 Task: Create a due date automation trigger when advanced on, the moment a card is due add fields without custom field "Resume" set to a date more than 1 working days ago.
Action: Mouse moved to (997, 291)
Screenshot: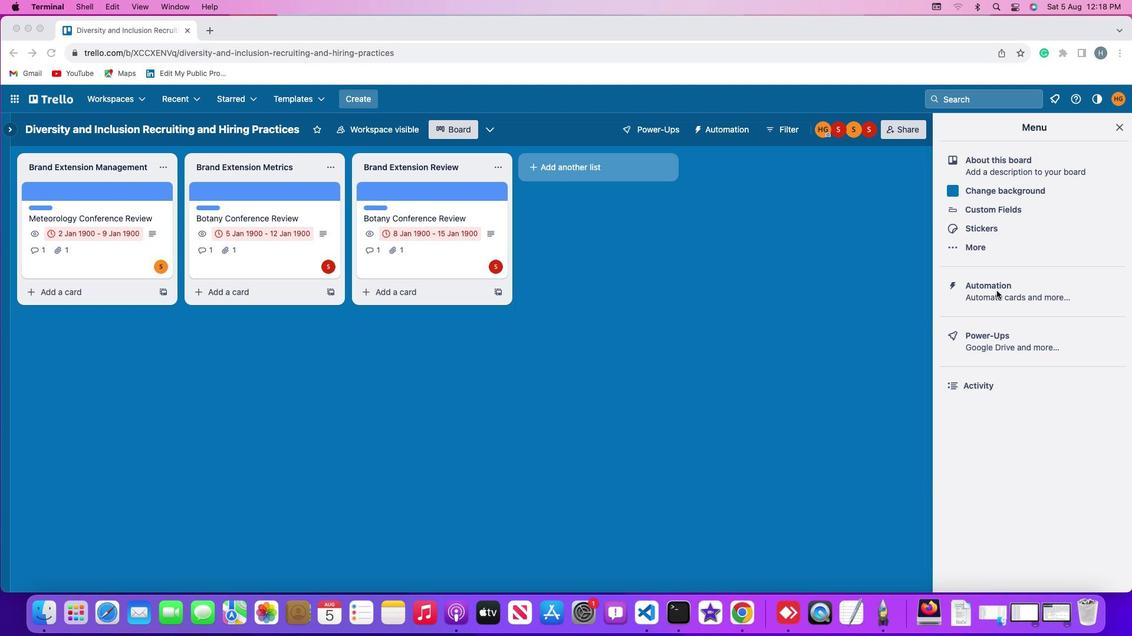 
Action: Mouse pressed left at (997, 291)
Screenshot: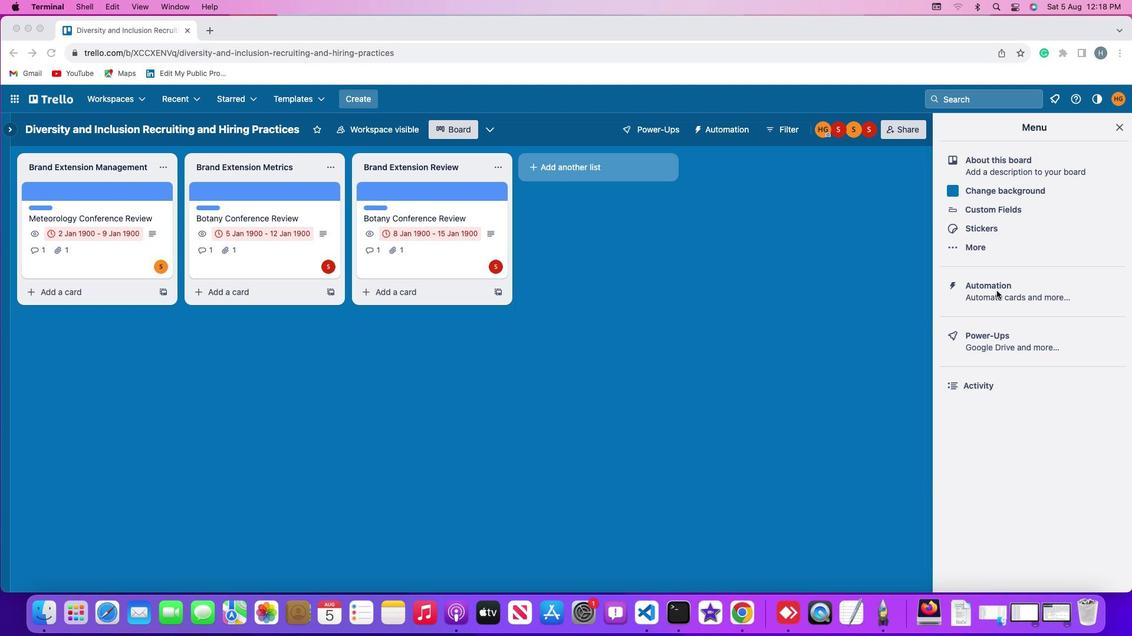 
Action: Mouse pressed left at (997, 291)
Screenshot: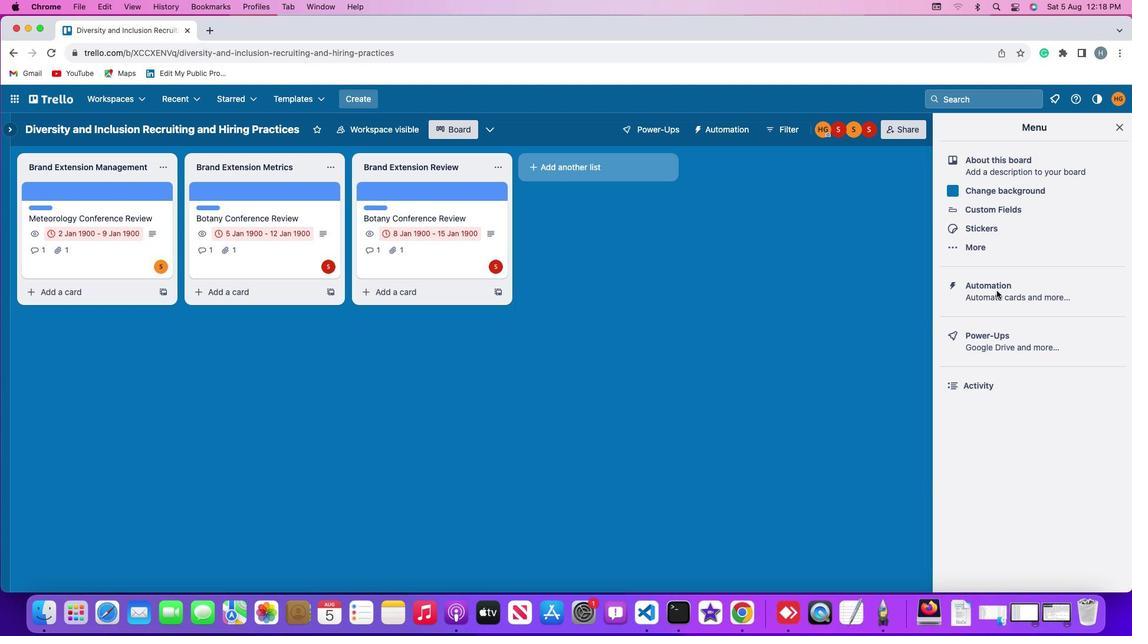 
Action: Mouse moved to (101, 280)
Screenshot: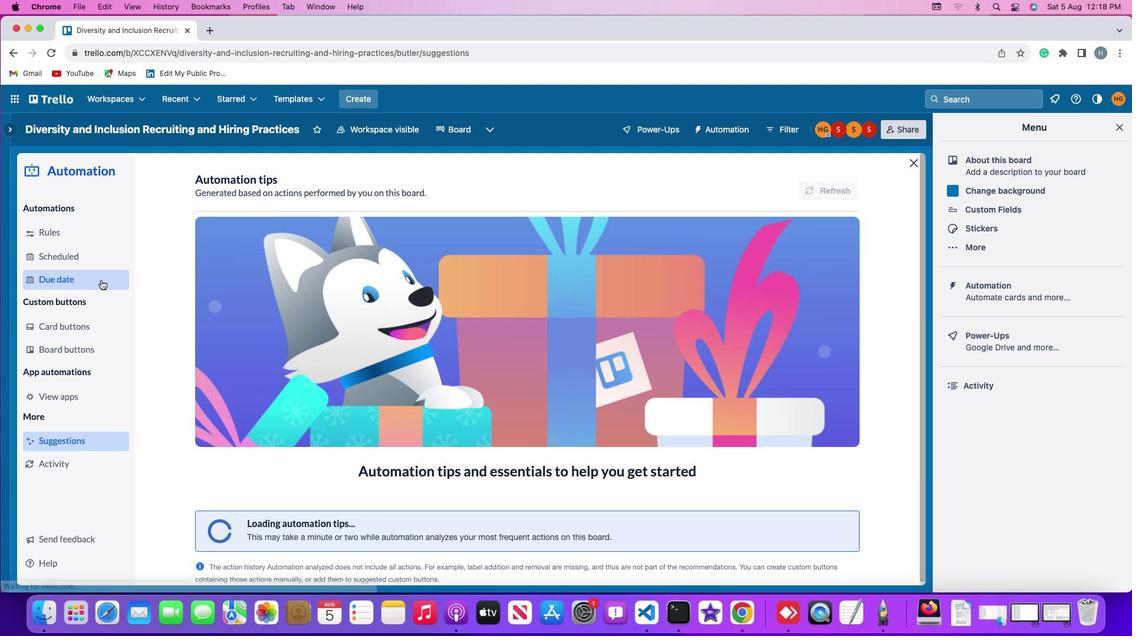 
Action: Mouse pressed left at (101, 280)
Screenshot: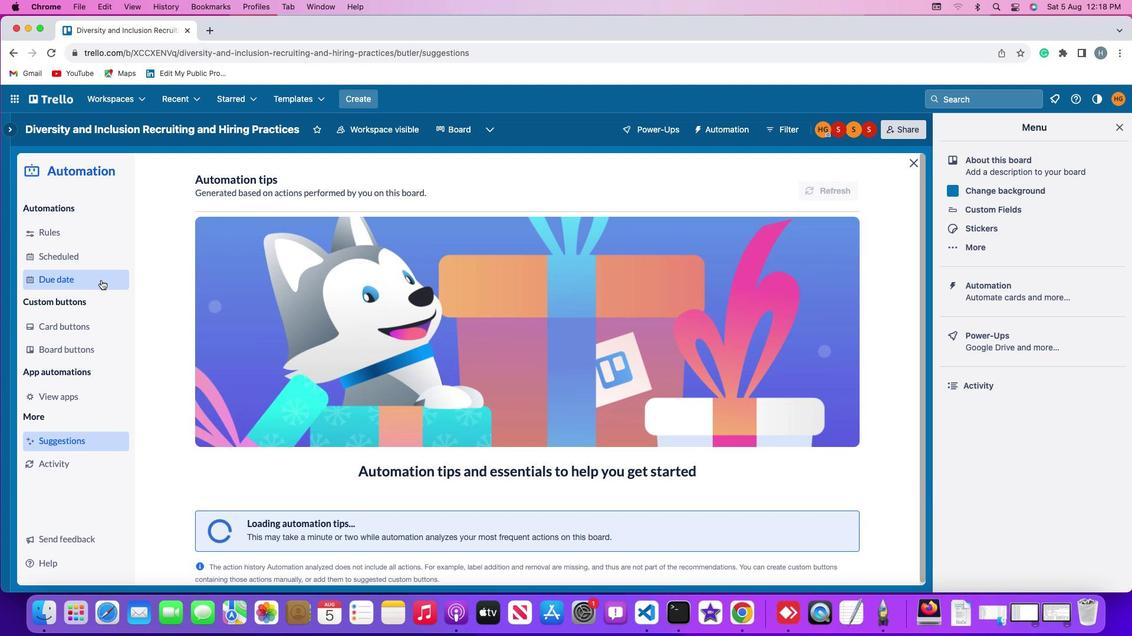 
Action: Mouse moved to (776, 183)
Screenshot: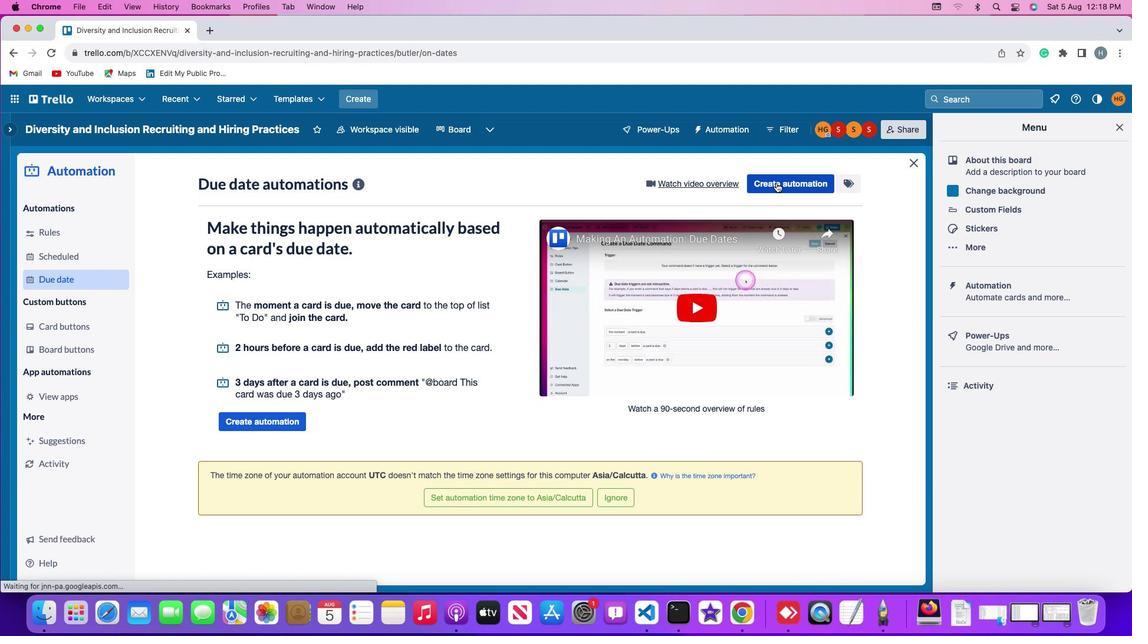 
Action: Mouse pressed left at (776, 183)
Screenshot: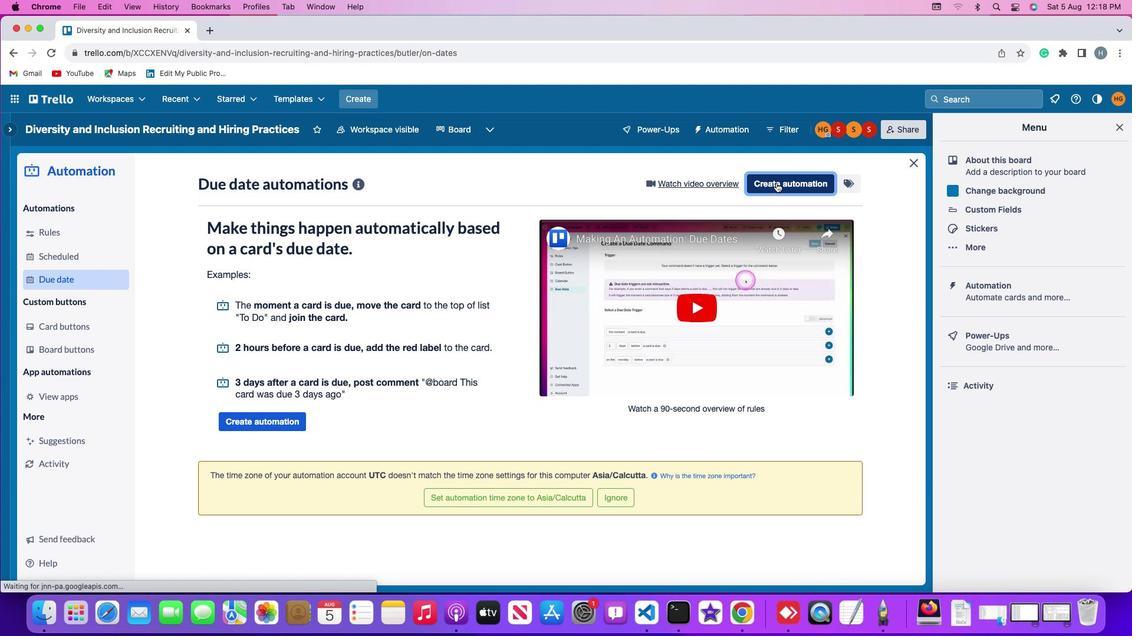 
Action: Mouse moved to (564, 294)
Screenshot: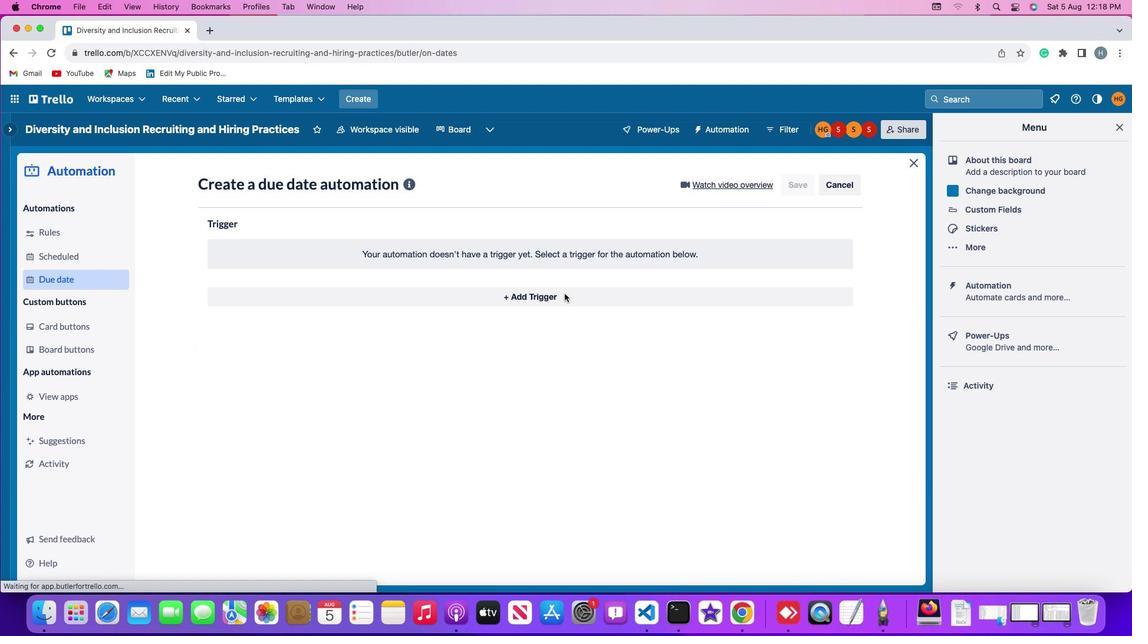 
Action: Mouse pressed left at (564, 294)
Screenshot: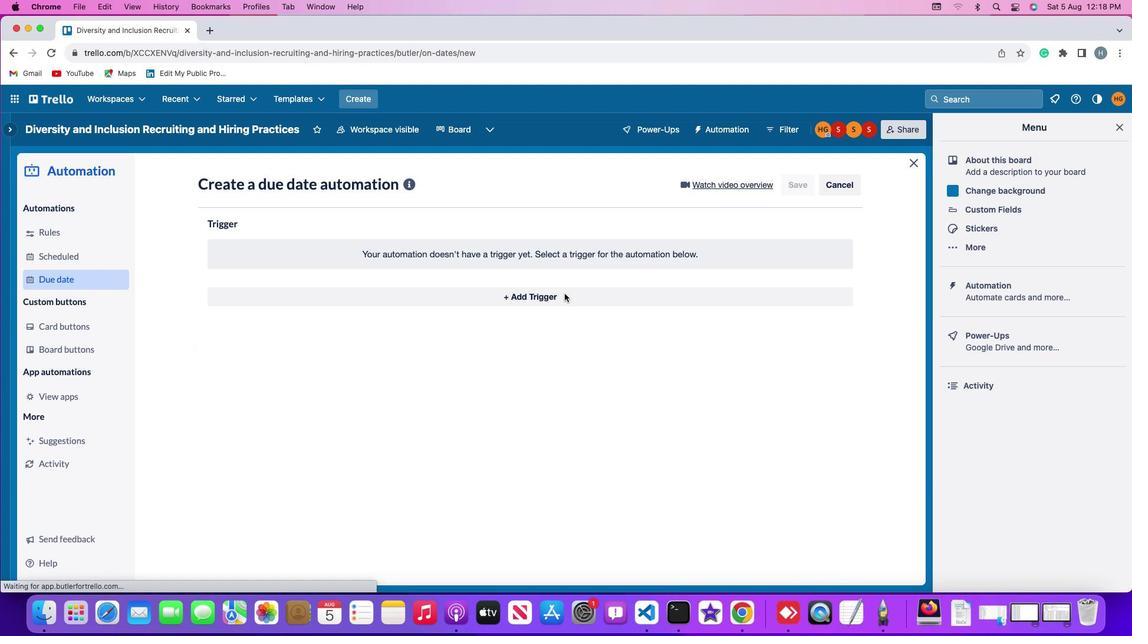 
Action: Mouse moved to (234, 443)
Screenshot: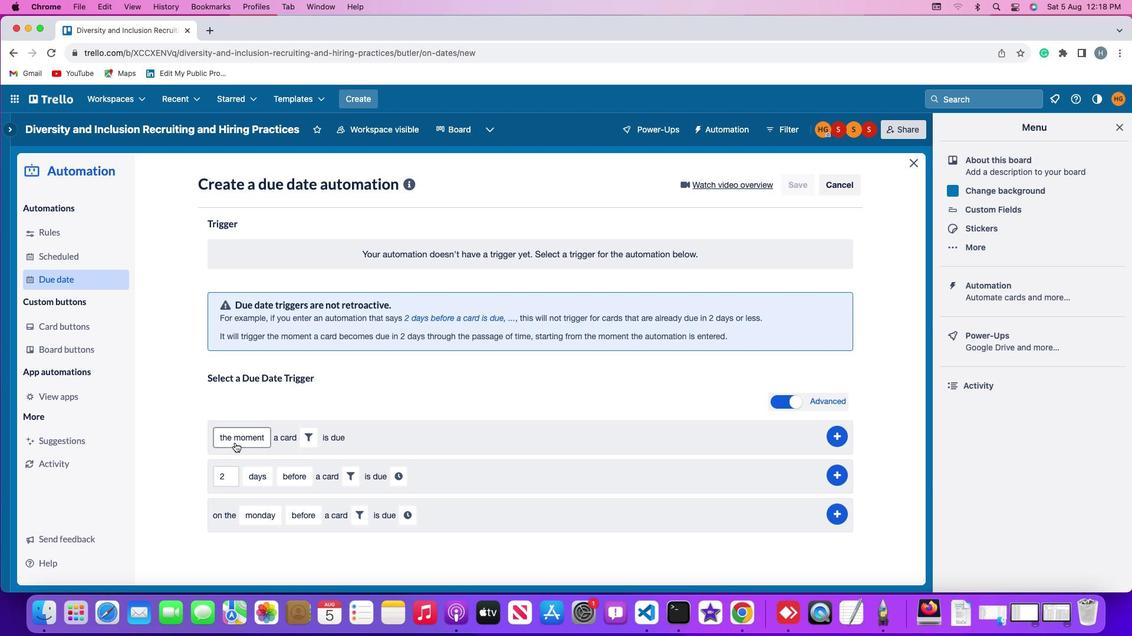 
Action: Mouse pressed left at (234, 443)
Screenshot: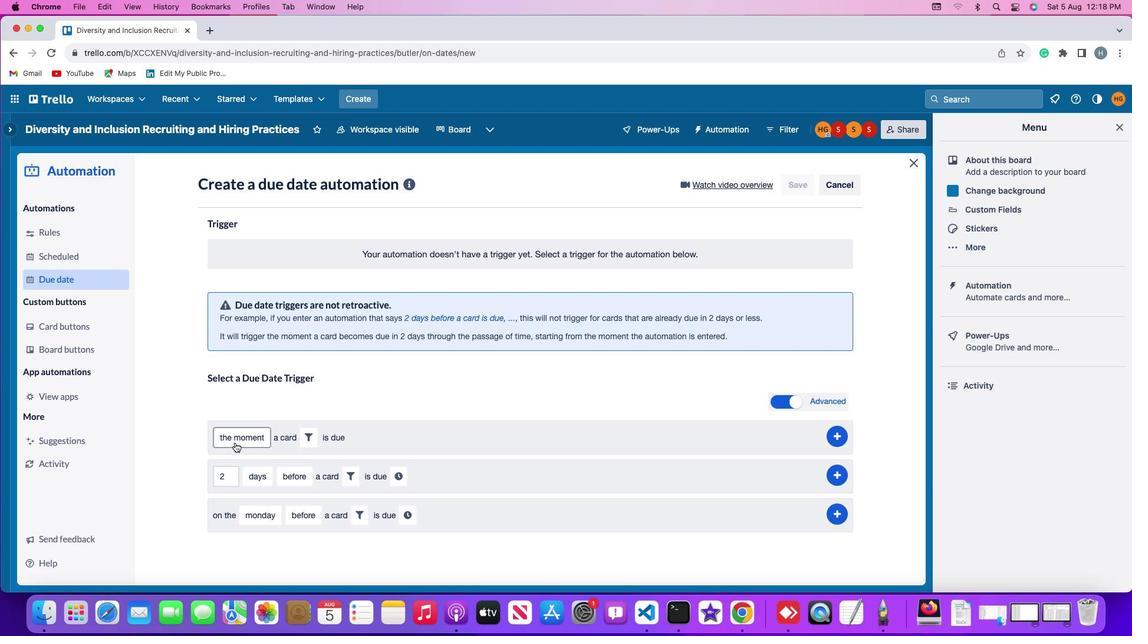 
Action: Mouse moved to (246, 462)
Screenshot: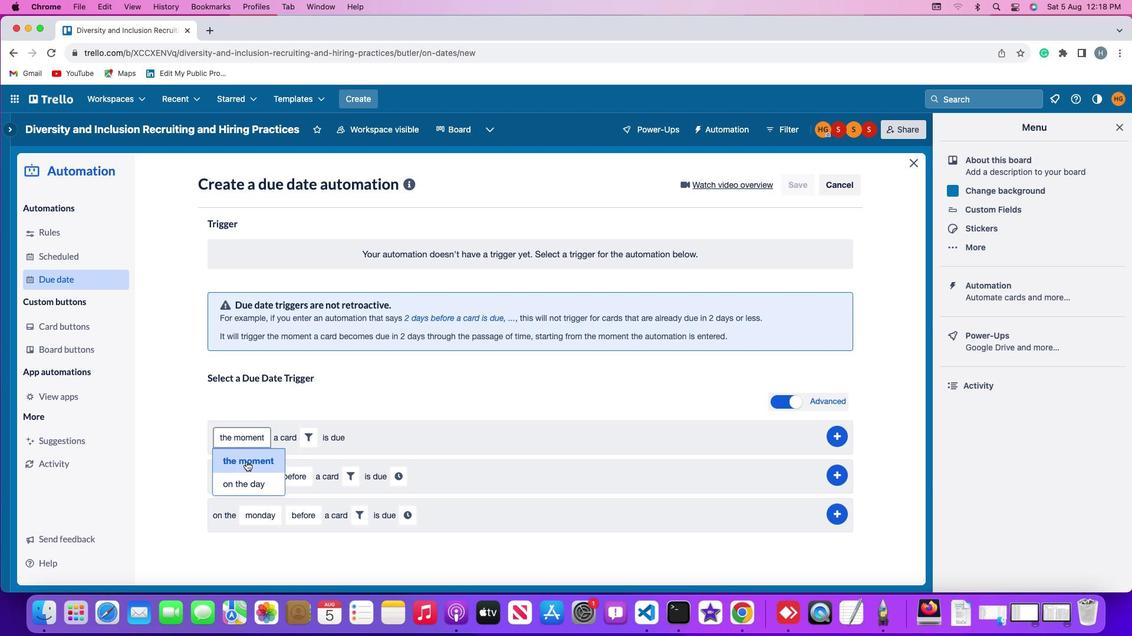 
Action: Mouse pressed left at (246, 462)
Screenshot: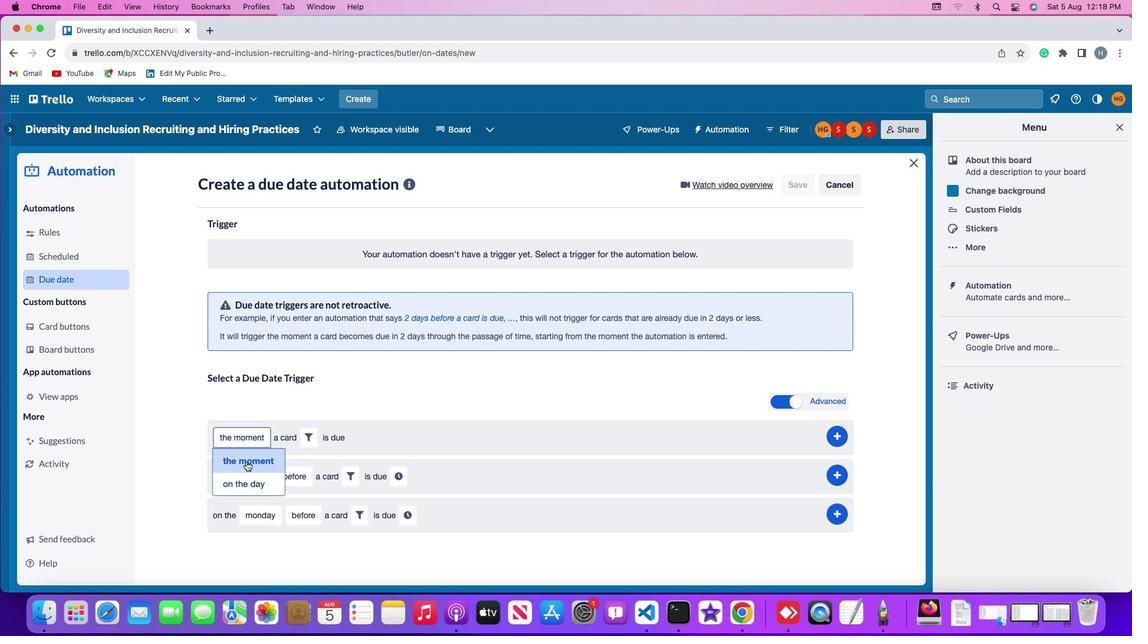 
Action: Mouse moved to (310, 441)
Screenshot: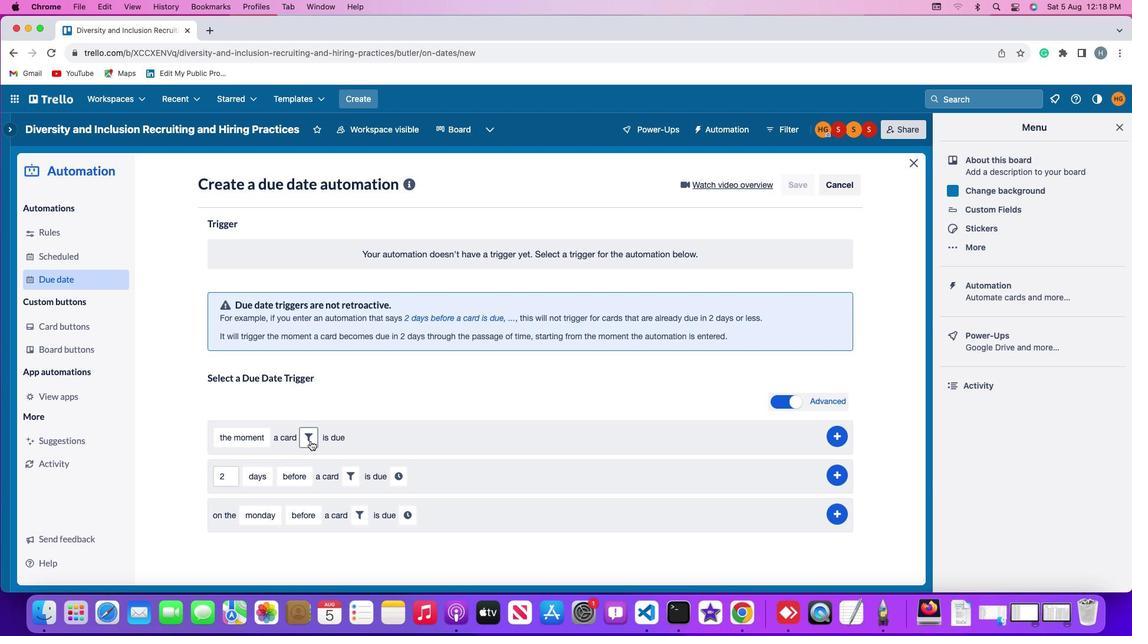 
Action: Mouse pressed left at (310, 441)
Screenshot: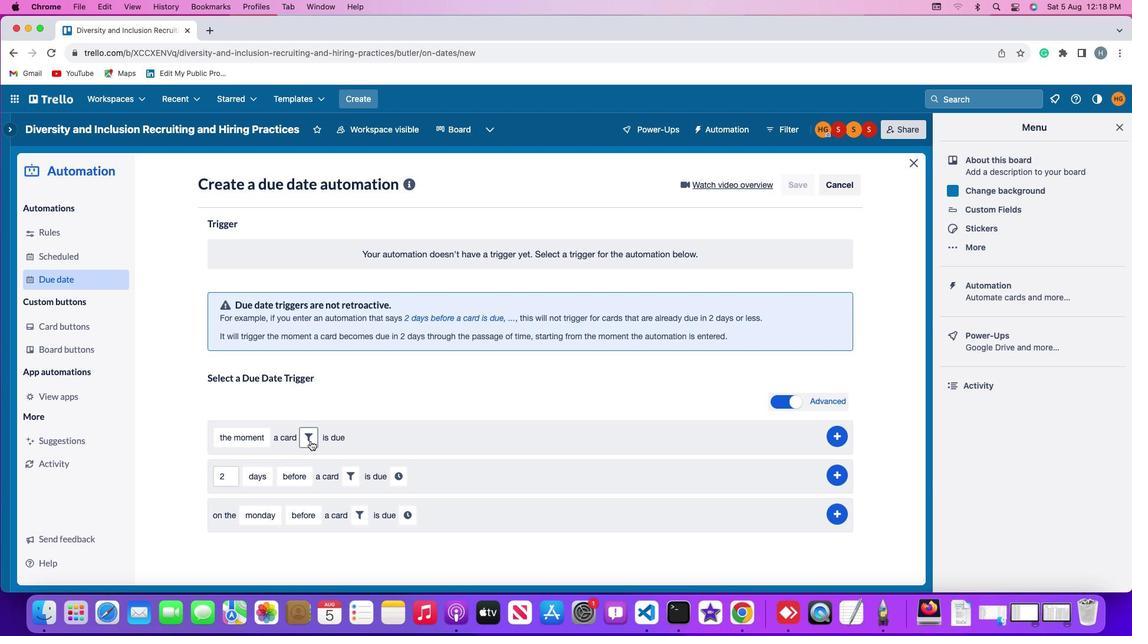 
Action: Mouse moved to (494, 473)
Screenshot: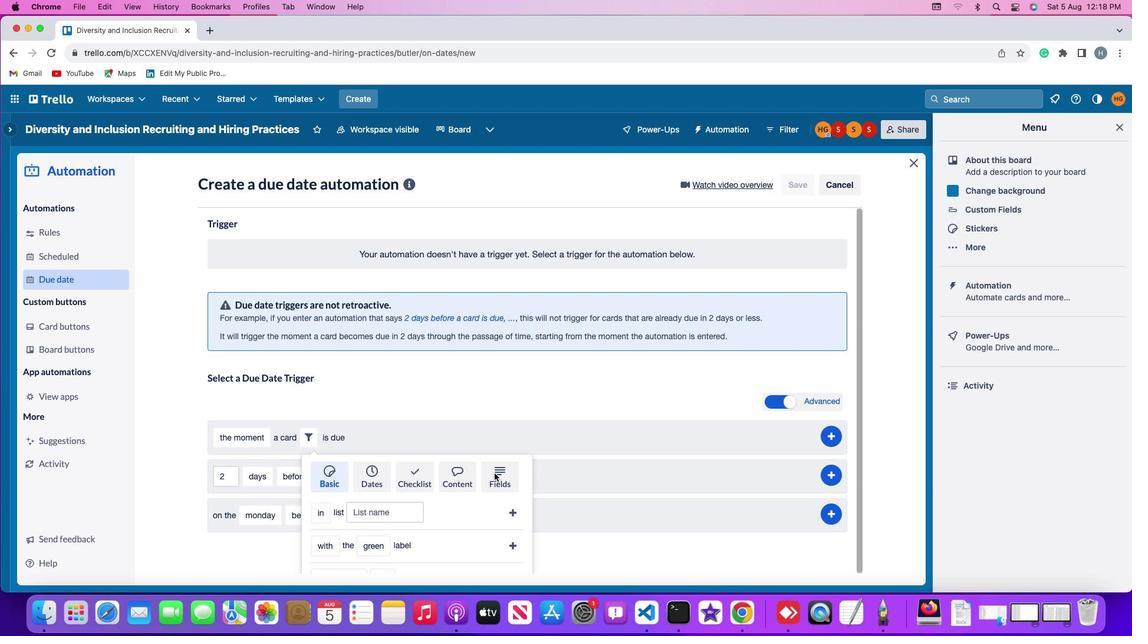 
Action: Mouse pressed left at (494, 473)
Screenshot: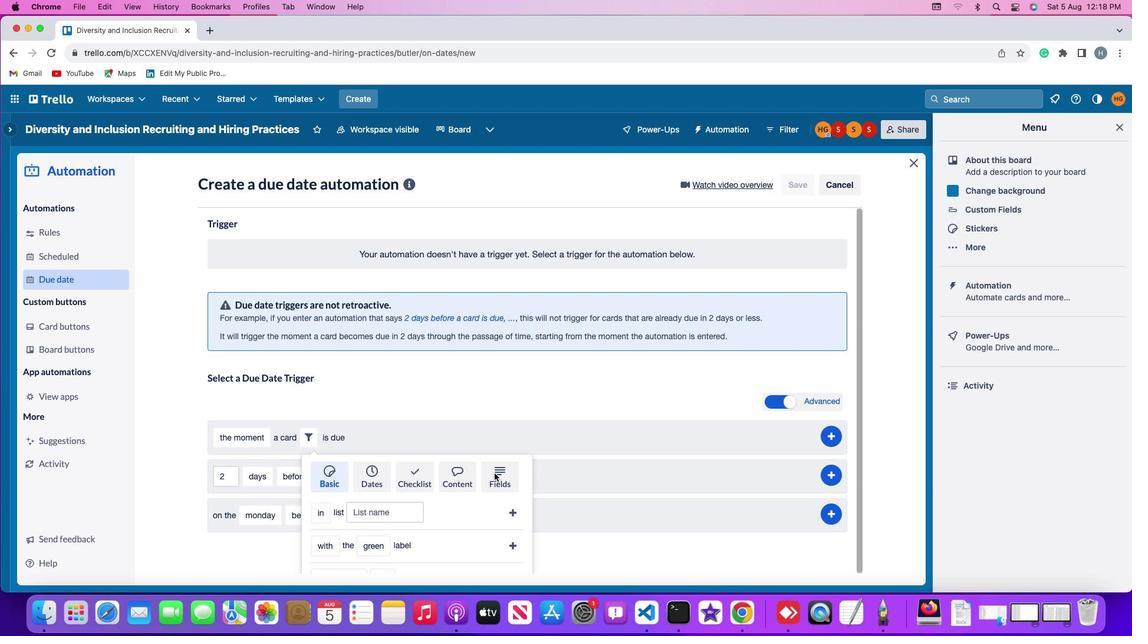 
Action: Mouse moved to (485, 481)
Screenshot: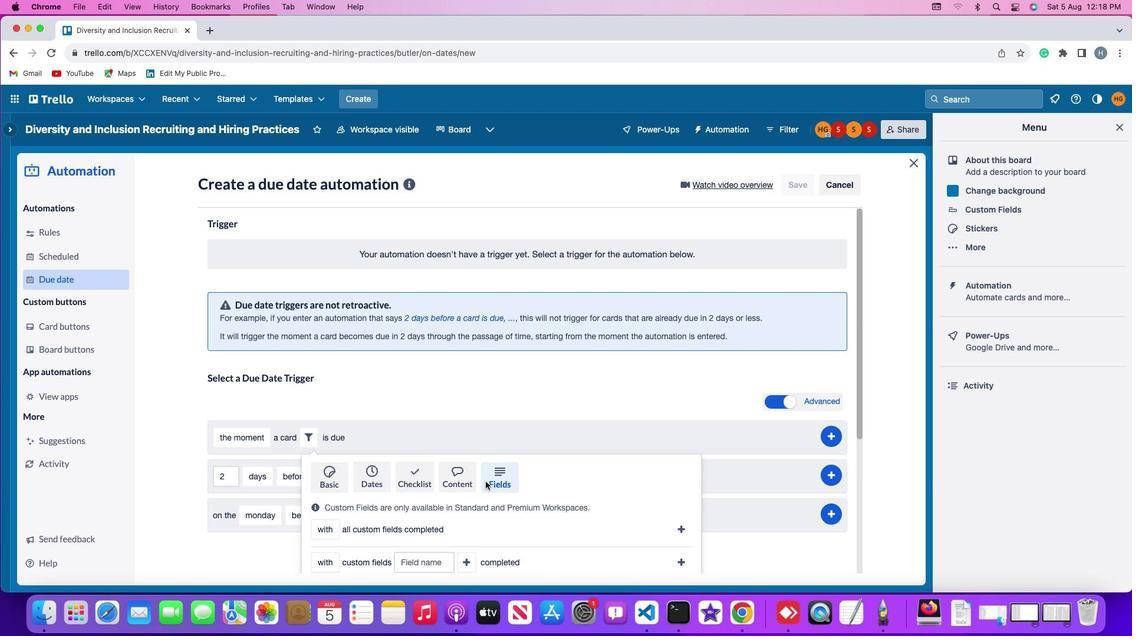 
Action: Mouse scrolled (485, 481) with delta (0, 0)
Screenshot: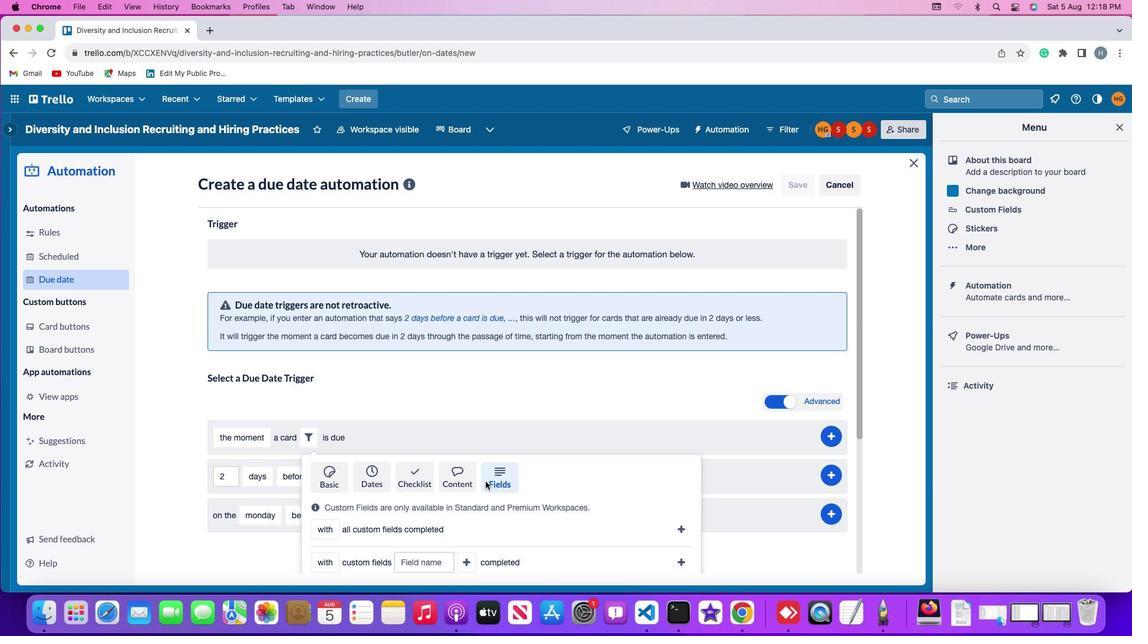 
Action: Mouse scrolled (485, 481) with delta (0, 0)
Screenshot: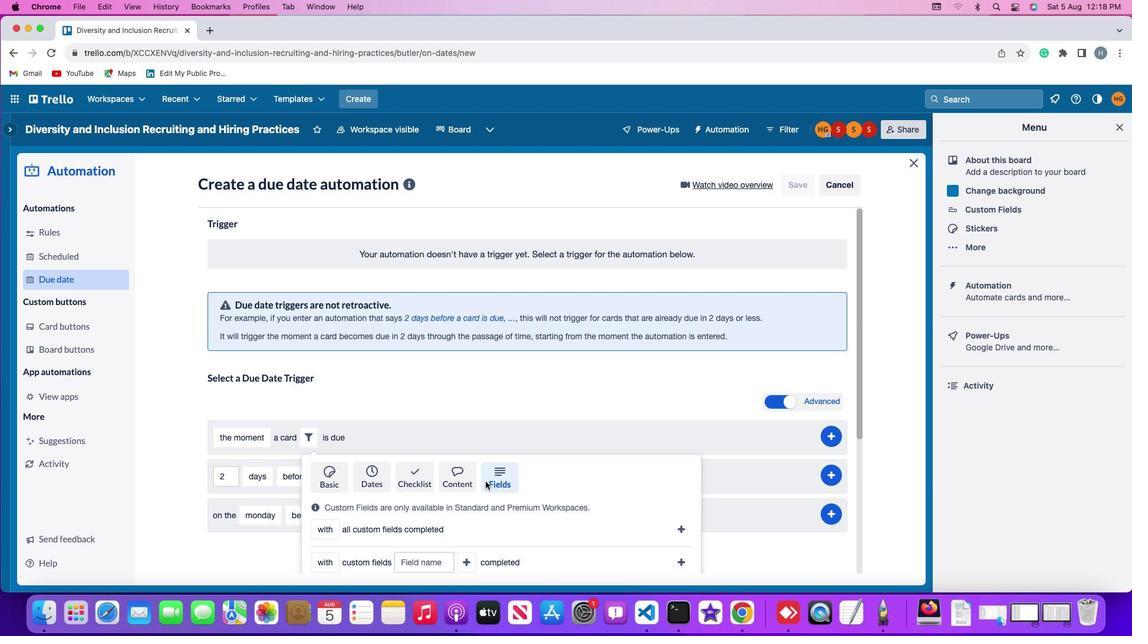 
Action: Mouse scrolled (485, 481) with delta (0, -1)
Screenshot: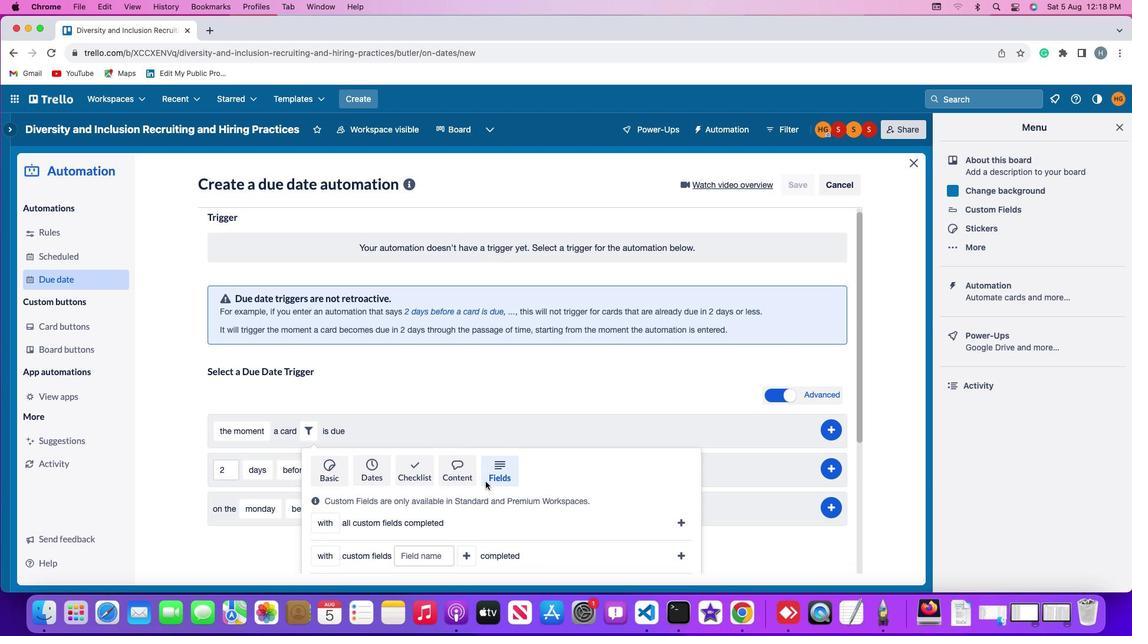
Action: Mouse scrolled (485, 481) with delta (0, -2)
Screenshot: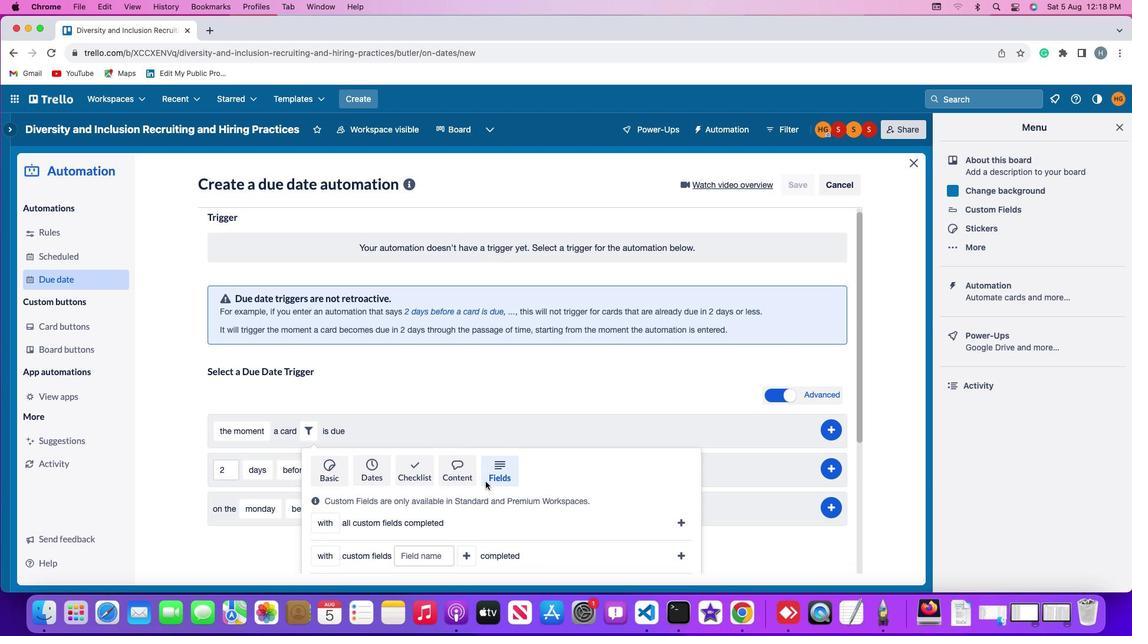 
Action: Mouse scrolled (485, 481) with delta (0, -3)
Screenshot: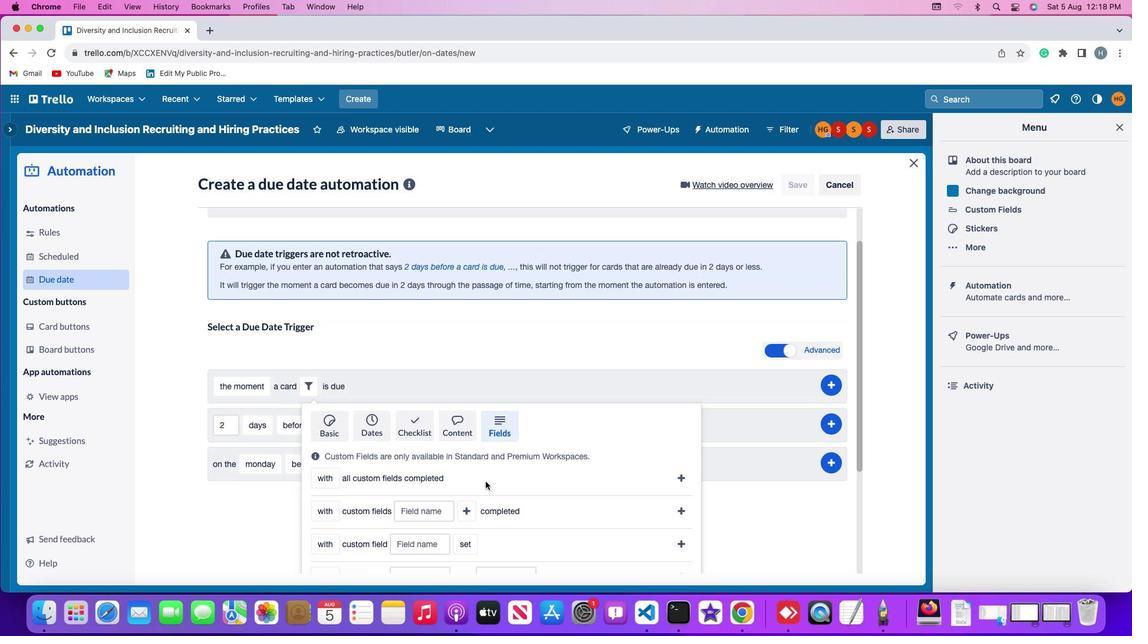 
Action: Mouse scrolled (485, 481) with delta (0, -3)
Screenshot: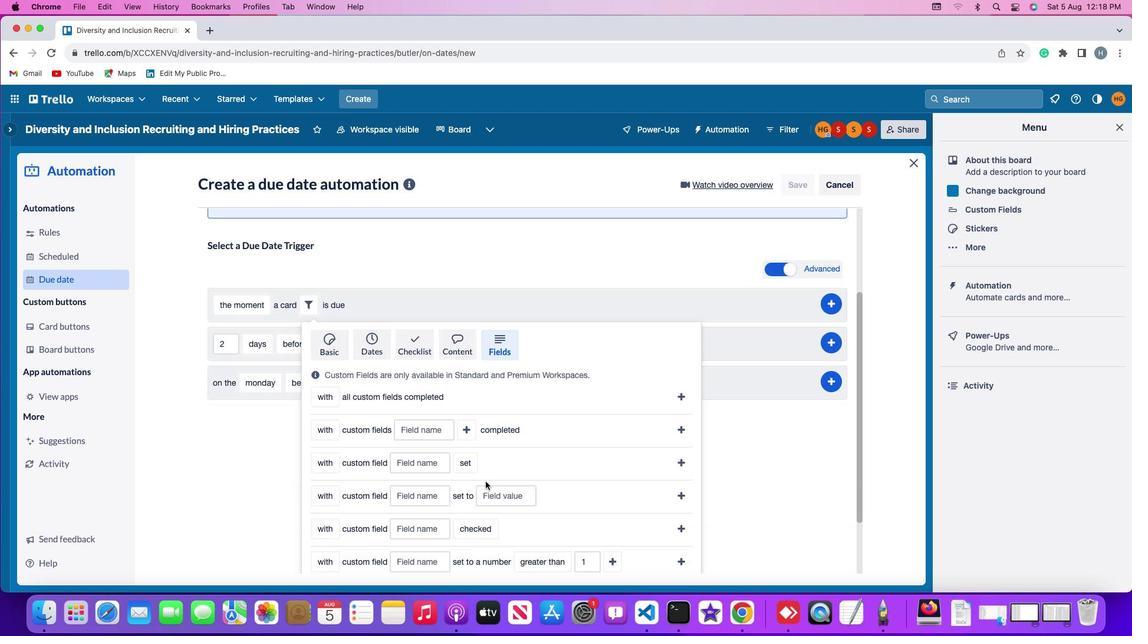 
Action: Mouse scrolled (485, 481) with delta (0, 0)
Screenshot: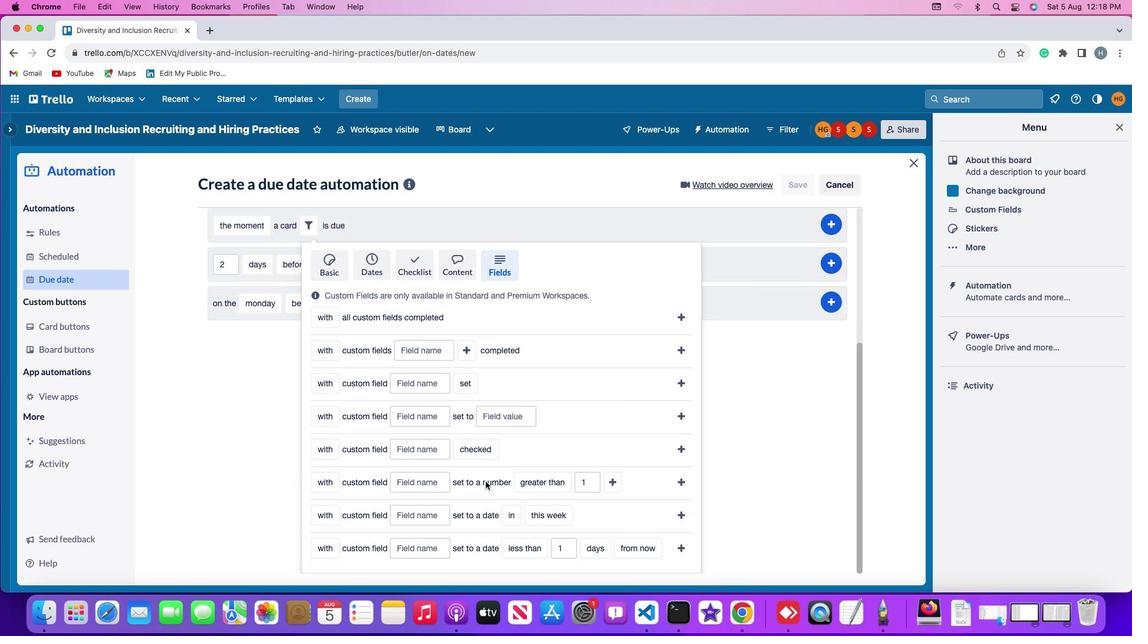 
Action: Mouse scrolled (485, 481) with delta (0, 0)
Screenshot: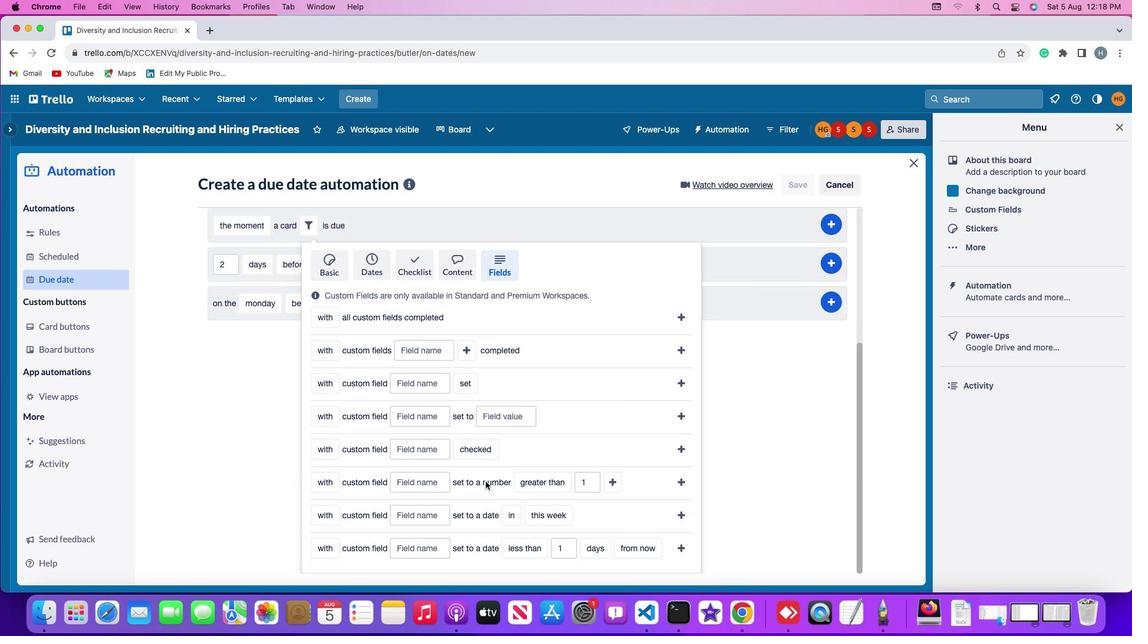 
Action: Mouse scrolled (485, 481) with delta (0, -1)
Screenshot: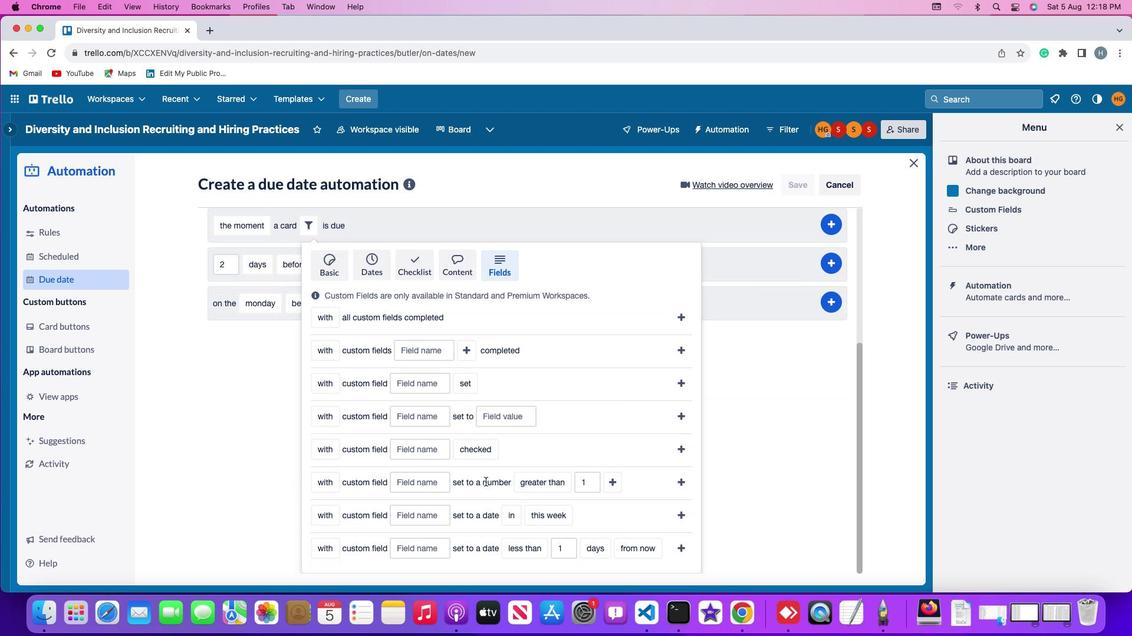 
Action: Mouse scrolled (485, 481) with delta (0, -2)
Screenshot: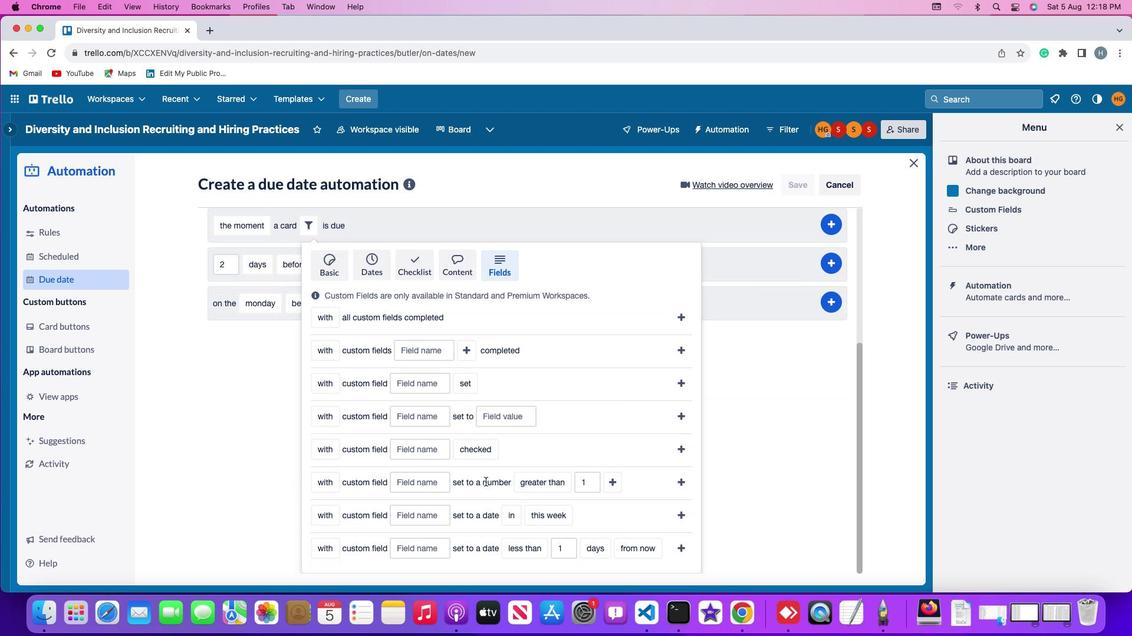 
Action: Mouse moved to (325, 544)
Screenshot: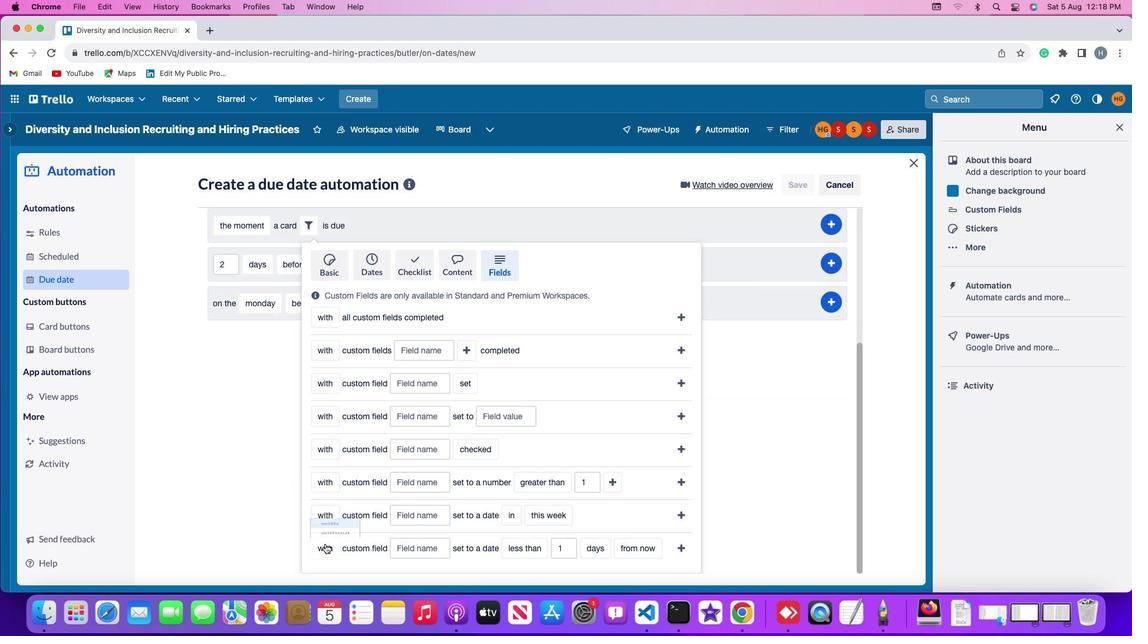 
Action: Mouse pressed left at (325, 544)
Screenshot: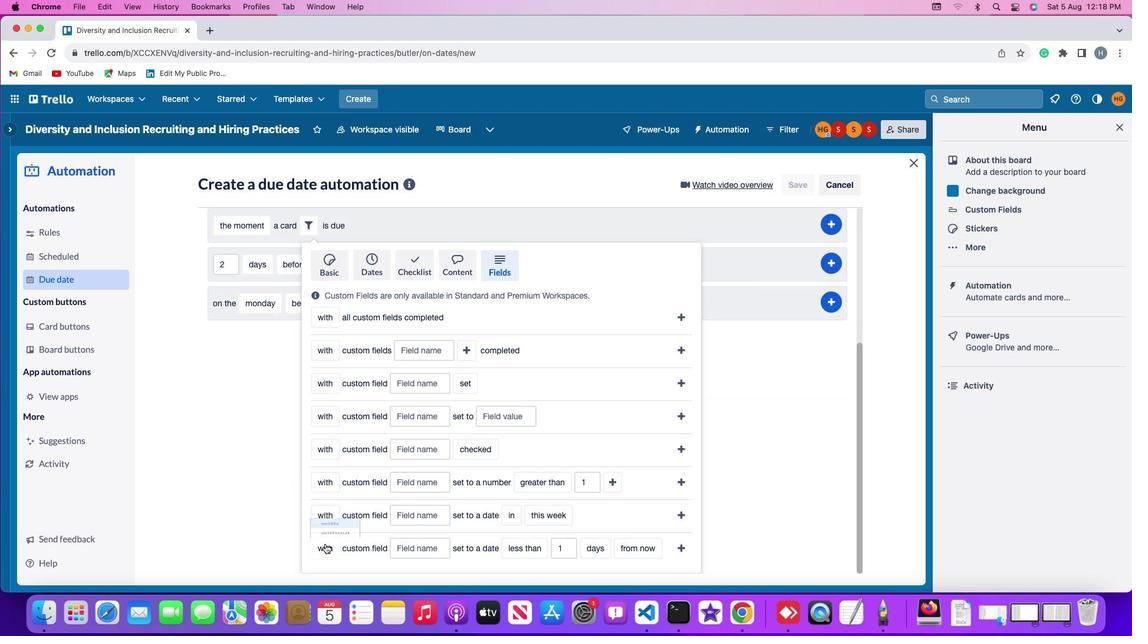 
Action: Mouse moved to (340, 517)
Screenshot: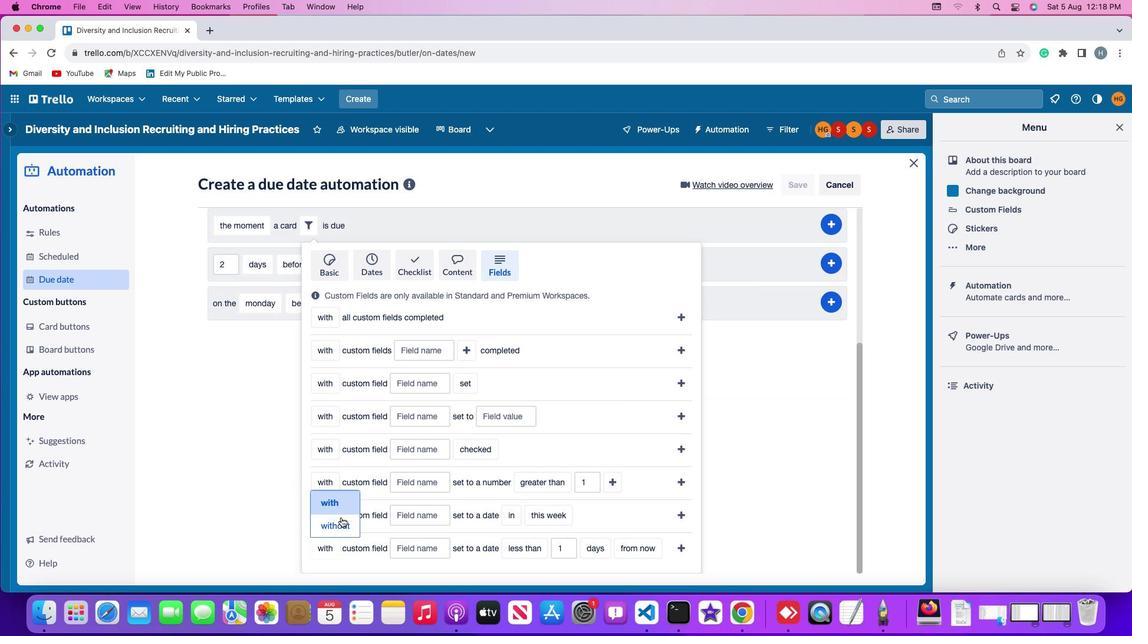 
Action: Mouse pressed left at (340, 517)
Screenshot: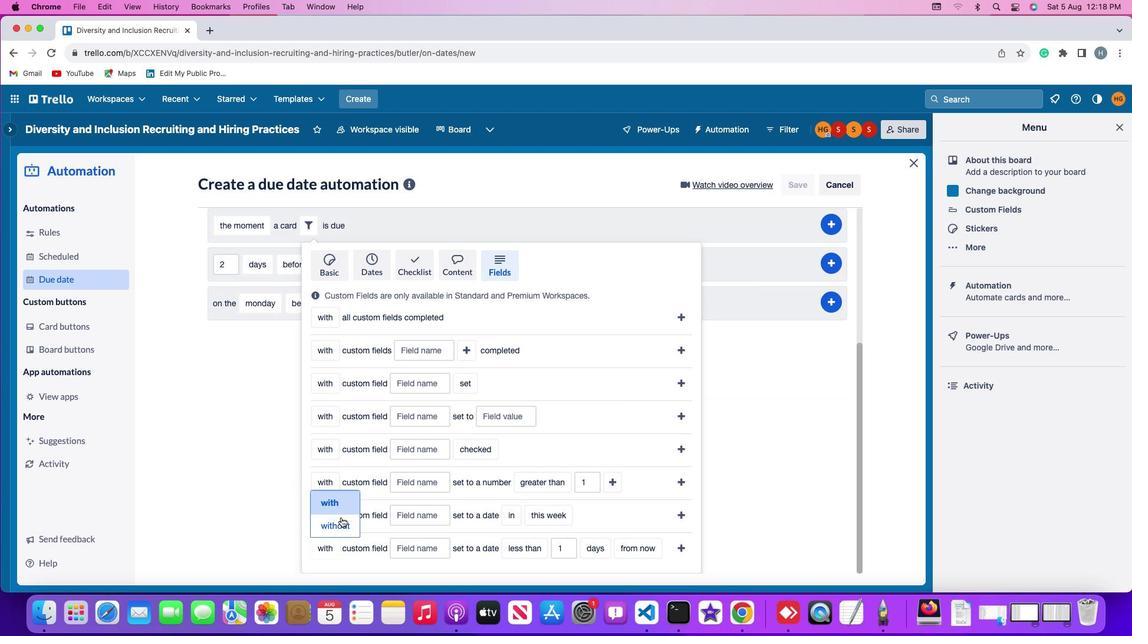 
Action: Mouse moved to (422, 547)
Screenshot: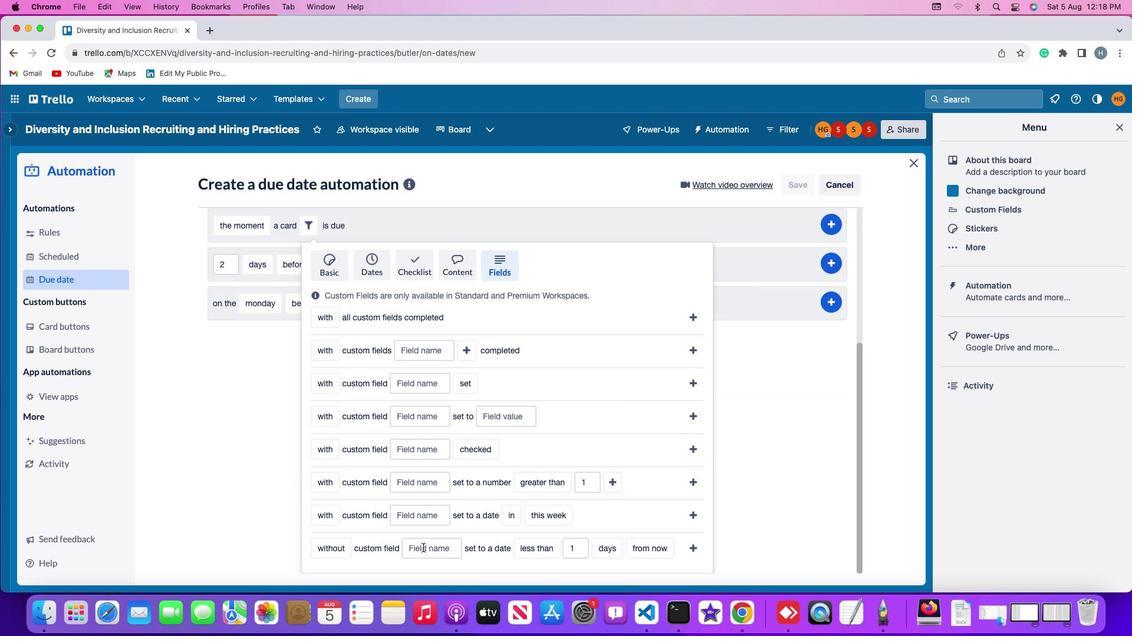 
Action: Mouse pressed left at (422, 547)
Screenshot: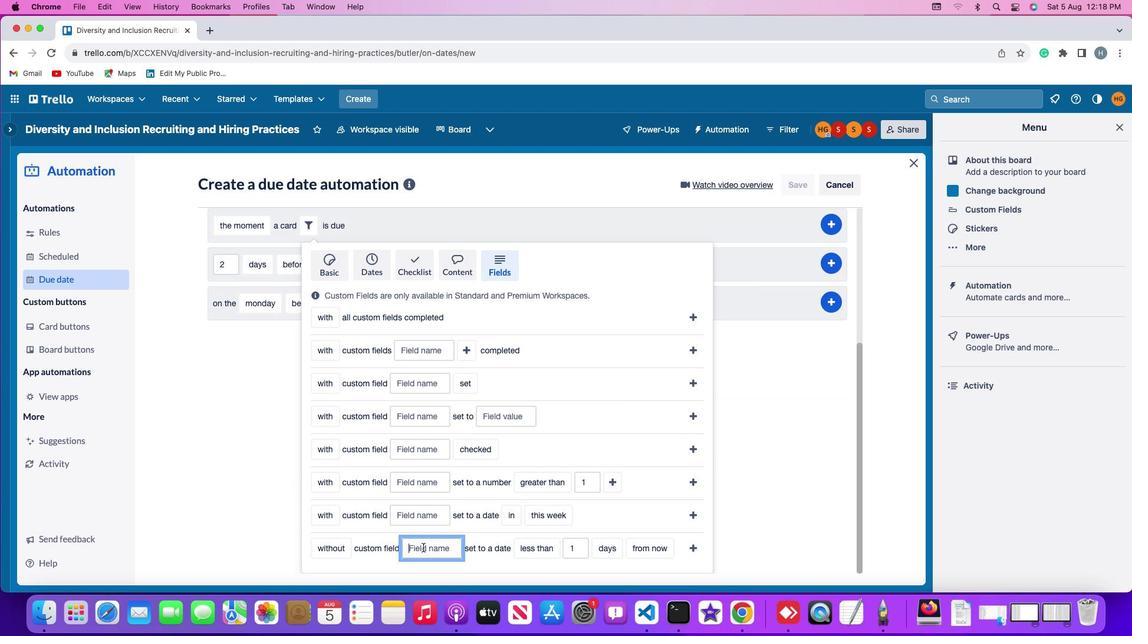 
Action: Mouse moved to (422, 547)
Screenshot: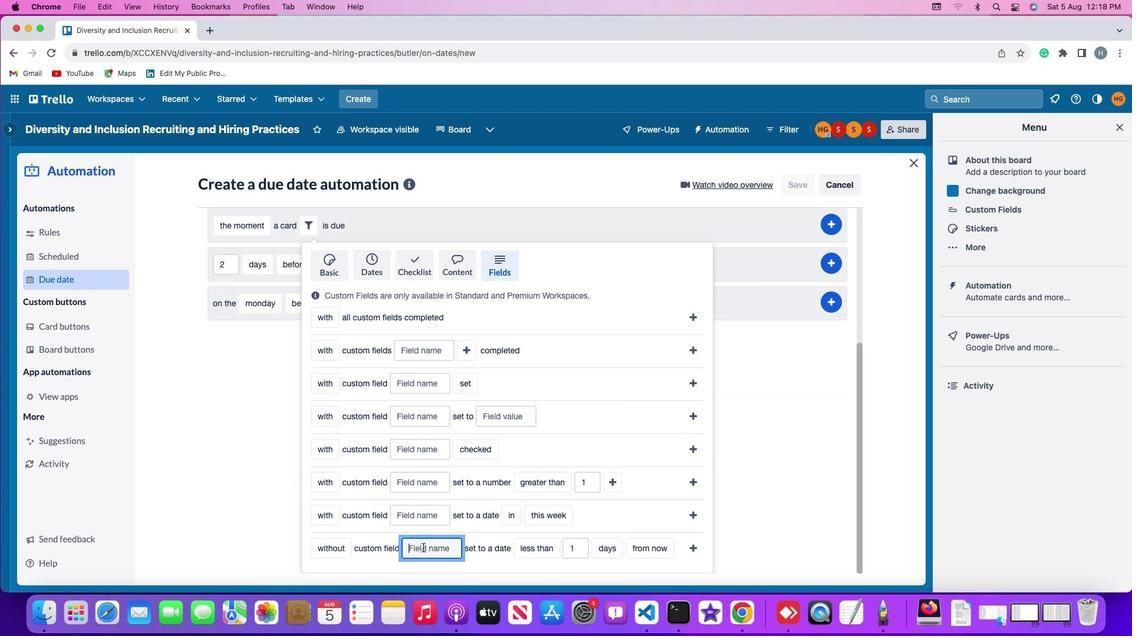 
Action: Key pressed Key.shift'R''e''s''u''m''e'
Screenshot: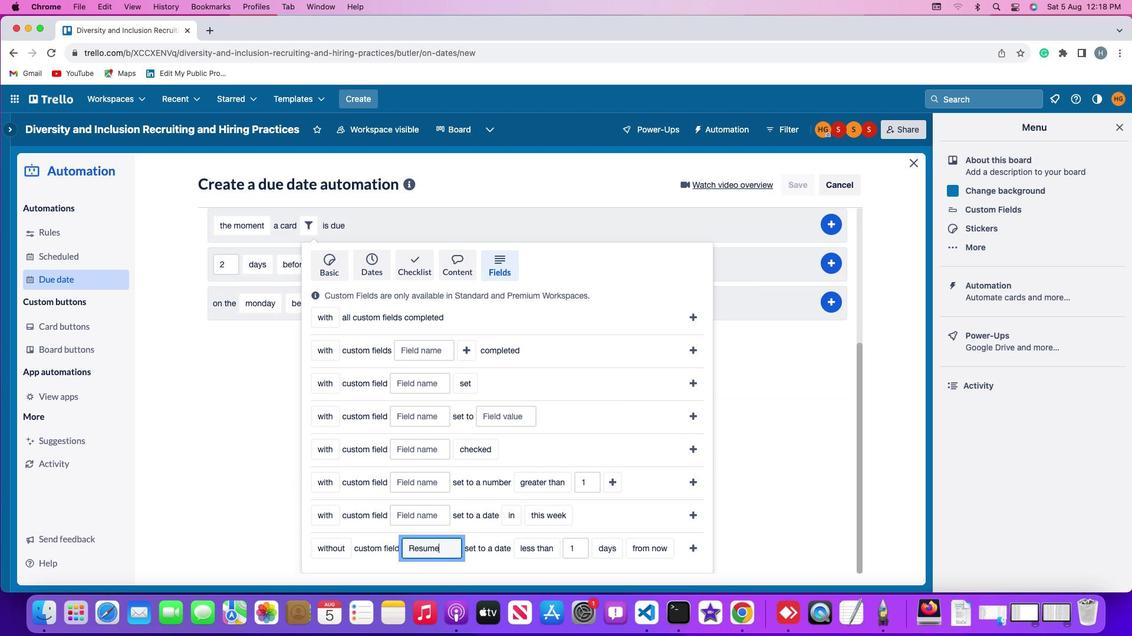 
Action: Mouse moved to (530, 551)
Screenshot: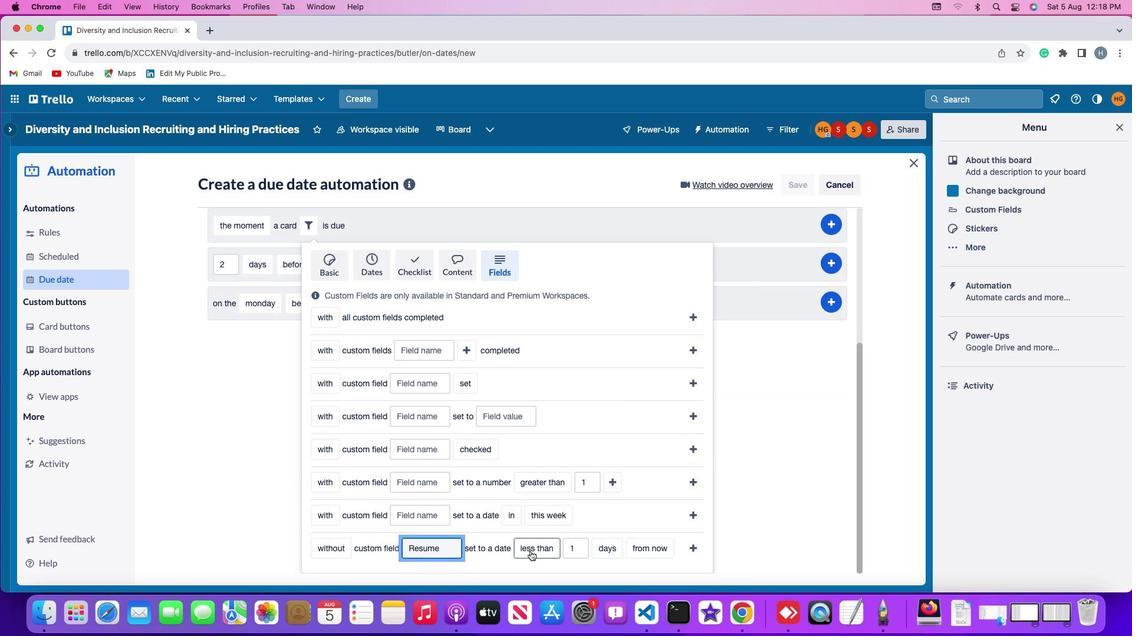 
Action: Mouse pressed left at (530, 551)
Screenshot: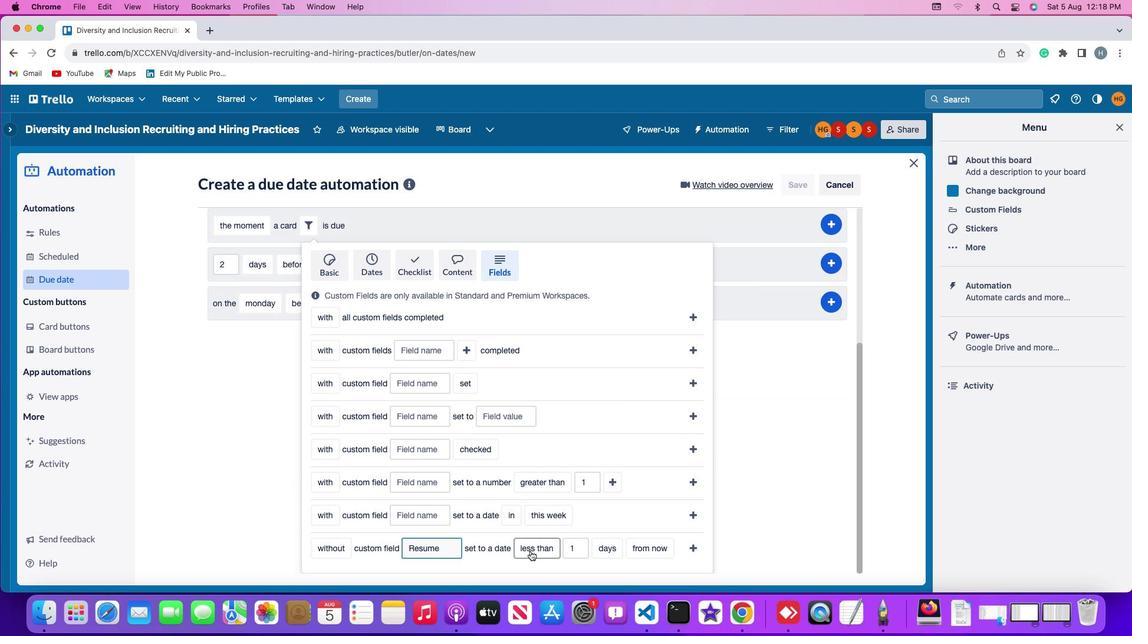 
Action: Mouse moved to (543, 500)
Screenshot: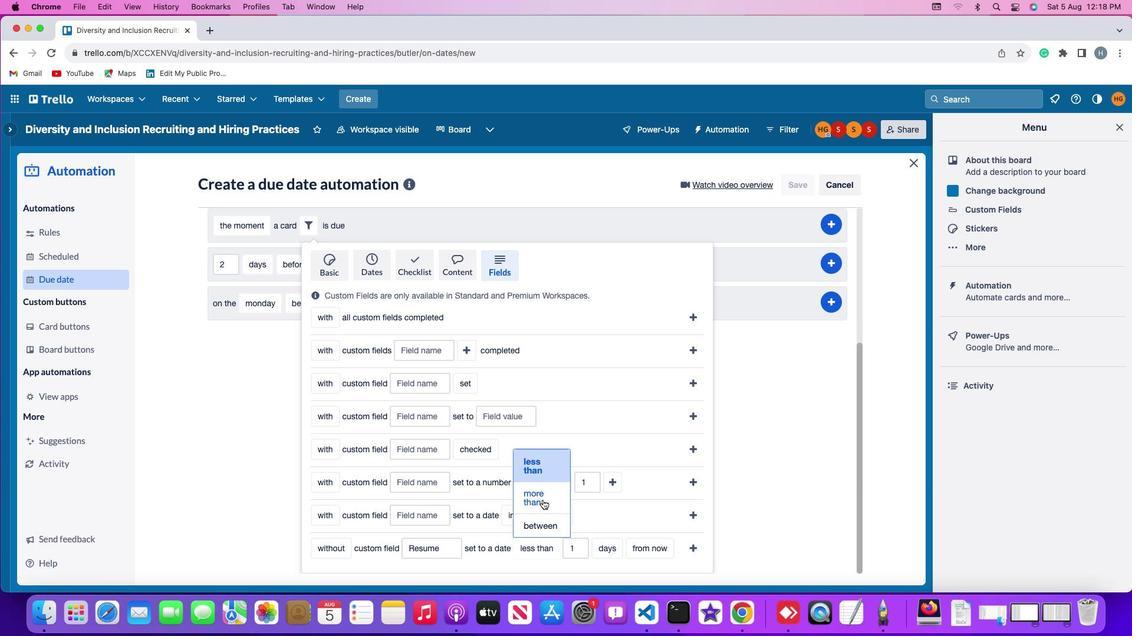 
Action: Mouse pressed left at (543, 500)
Screenshot: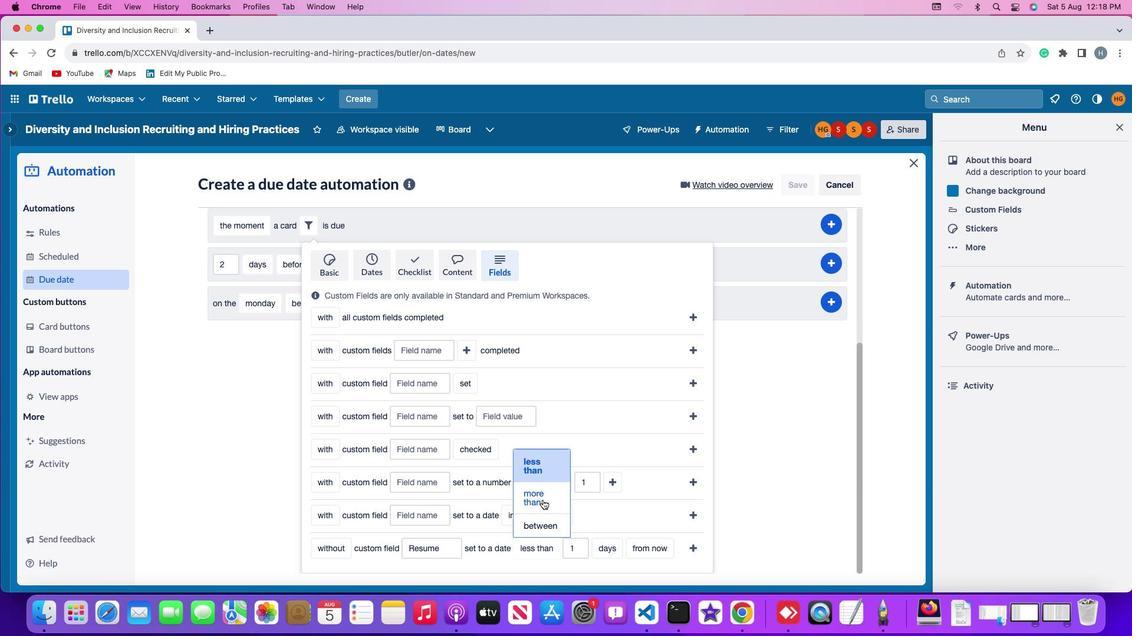 
Action: Mouse moved to (587, 544)
Screenshot: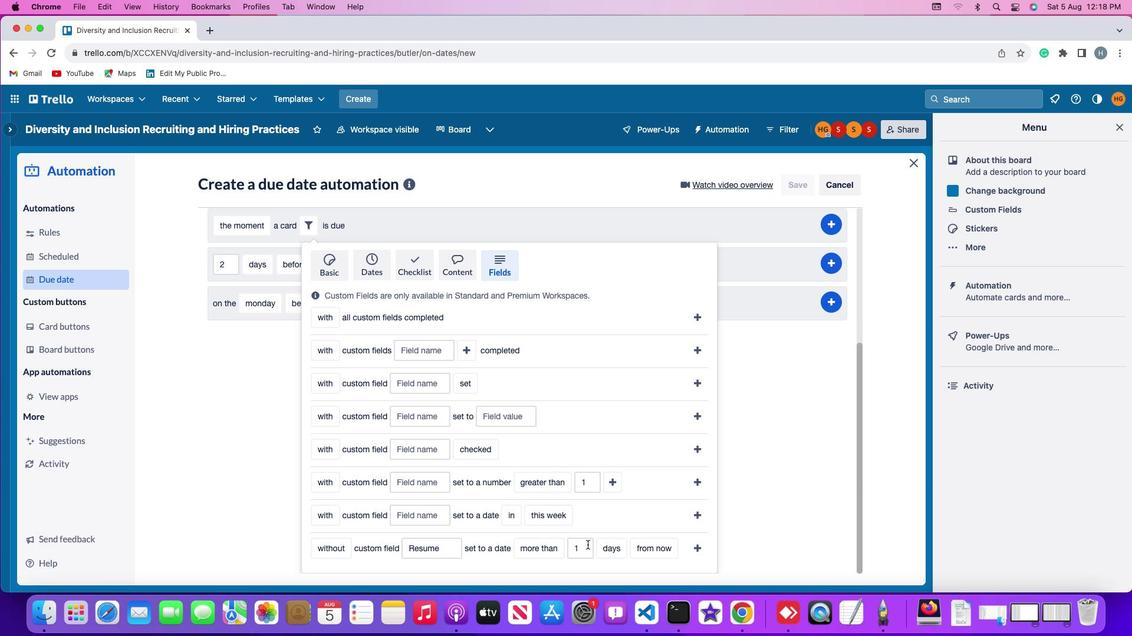 
Action: Mouse pressed left at (587, 544)
Screenshot: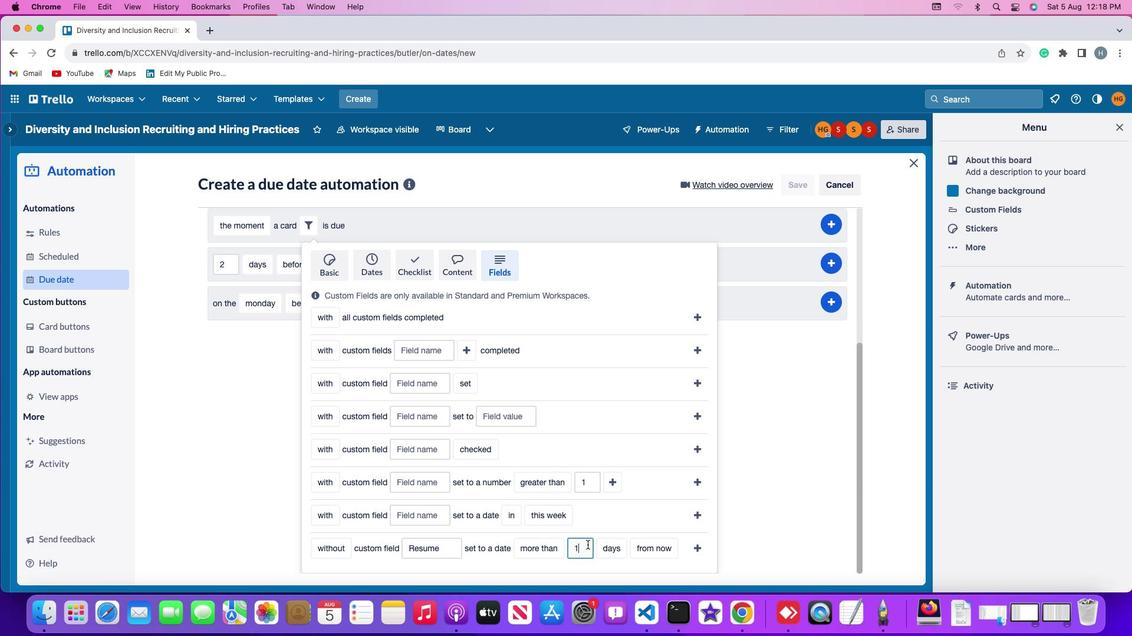 
Action: Key pressed Key.backspace'1'
Screenshot: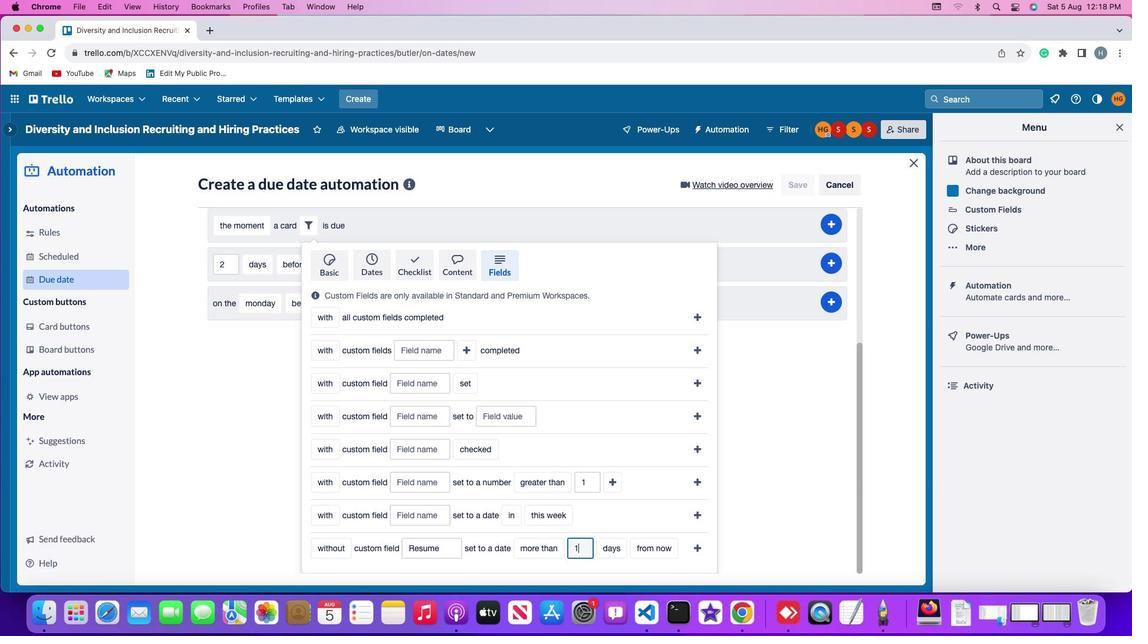 
Action: Mouse moved to (616, 549)
Screenshot: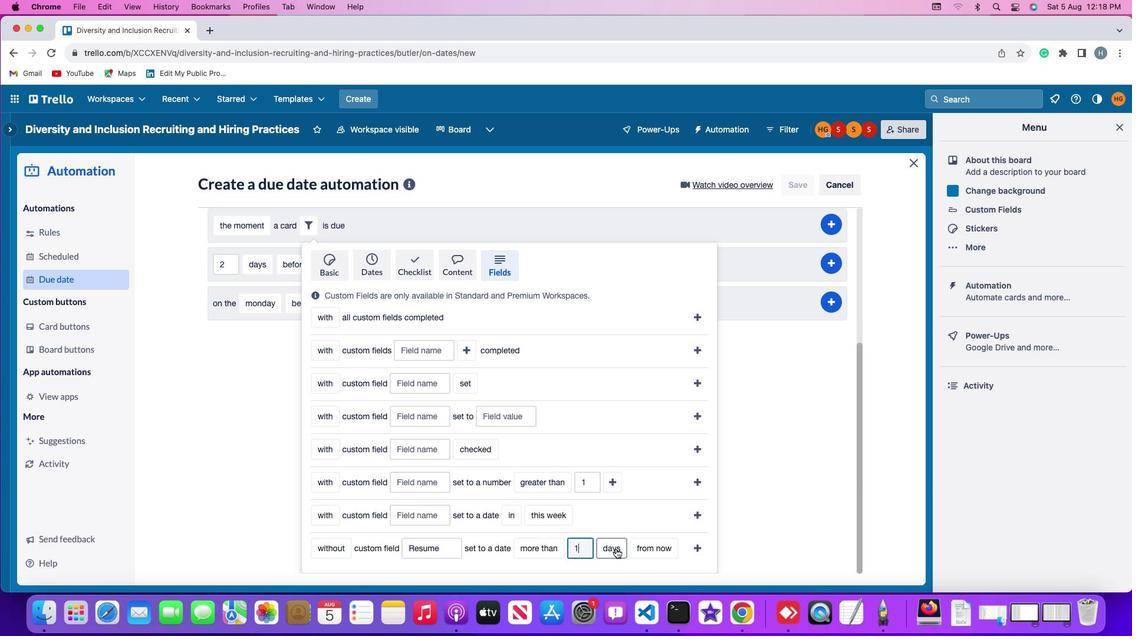 
Action: Mouse pressed left at (616, 549)
Screenshot: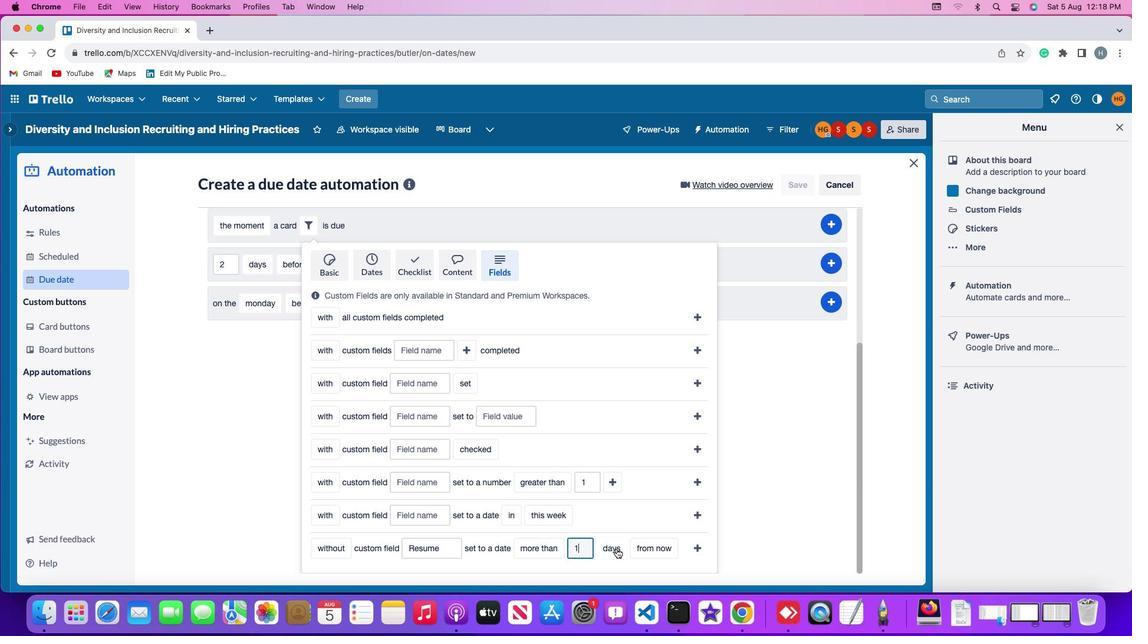 
Action: Mouse moved to (620, 529)
Screenshot: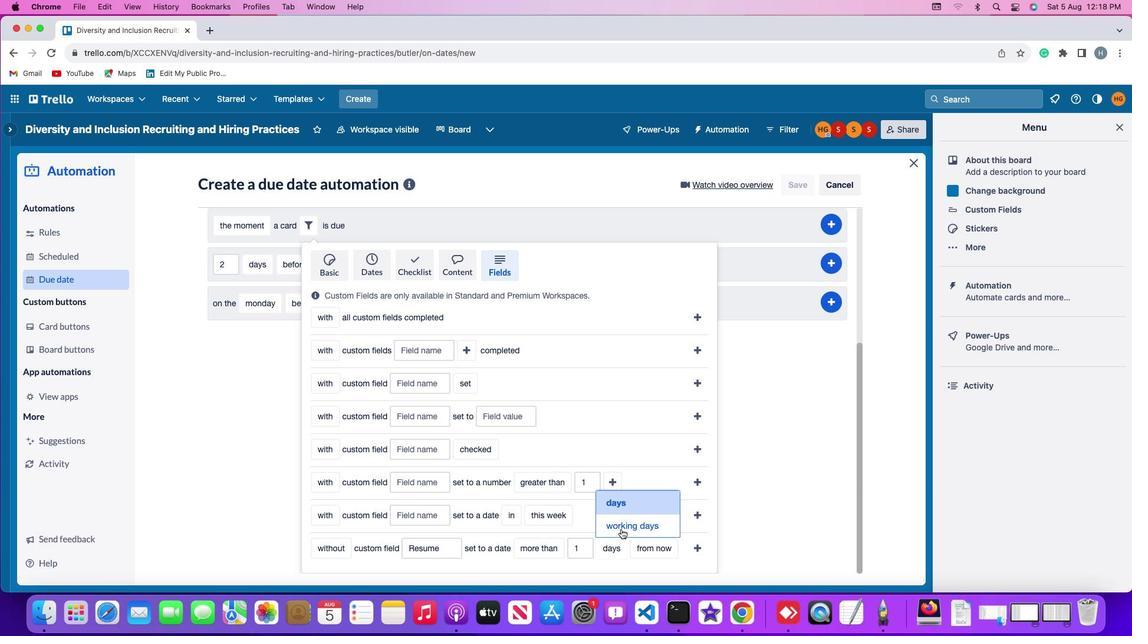 
Action: Mouse pressed left at (620, 529)
Screenshot: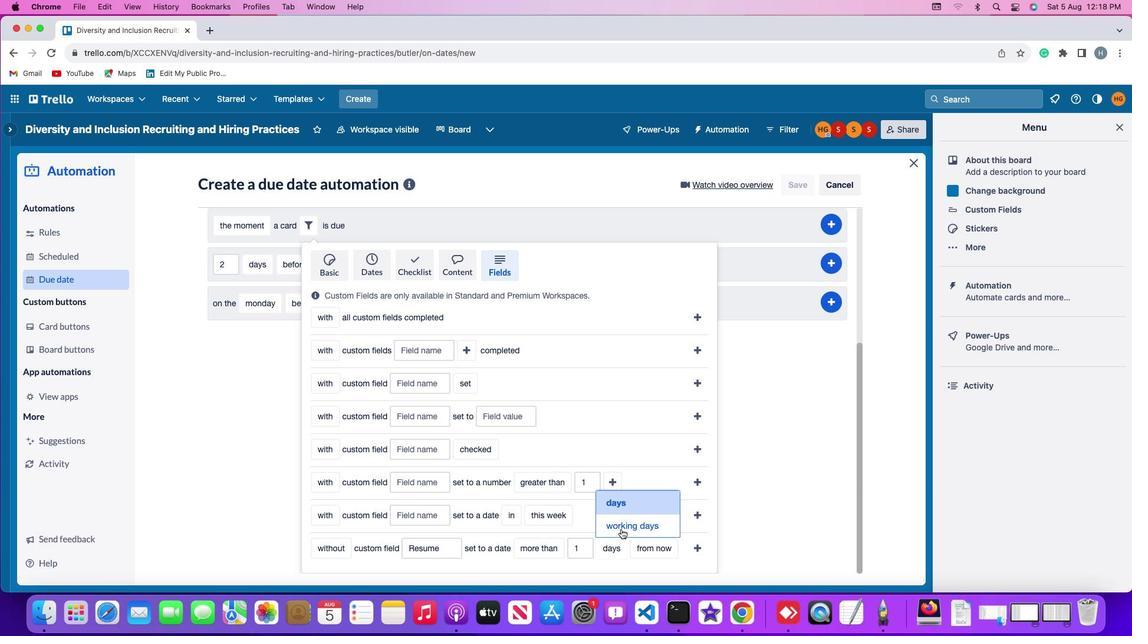 
Action: Mouse moved to (682, 544)
Screenshot: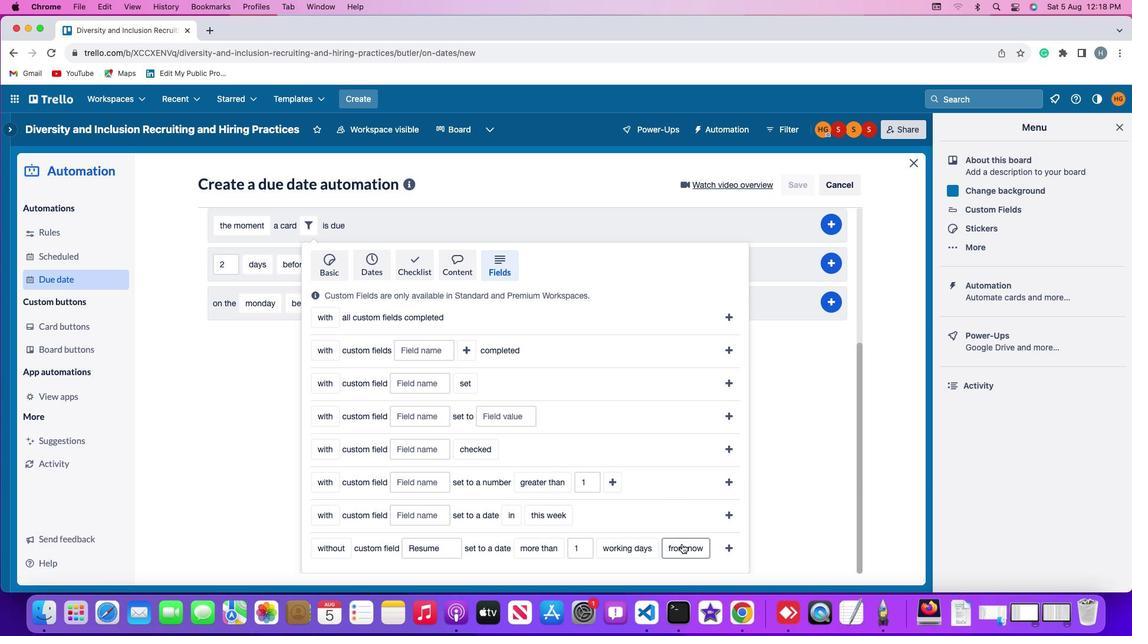 
Action: Mouse pressed left at (682, 544)
Screenshot: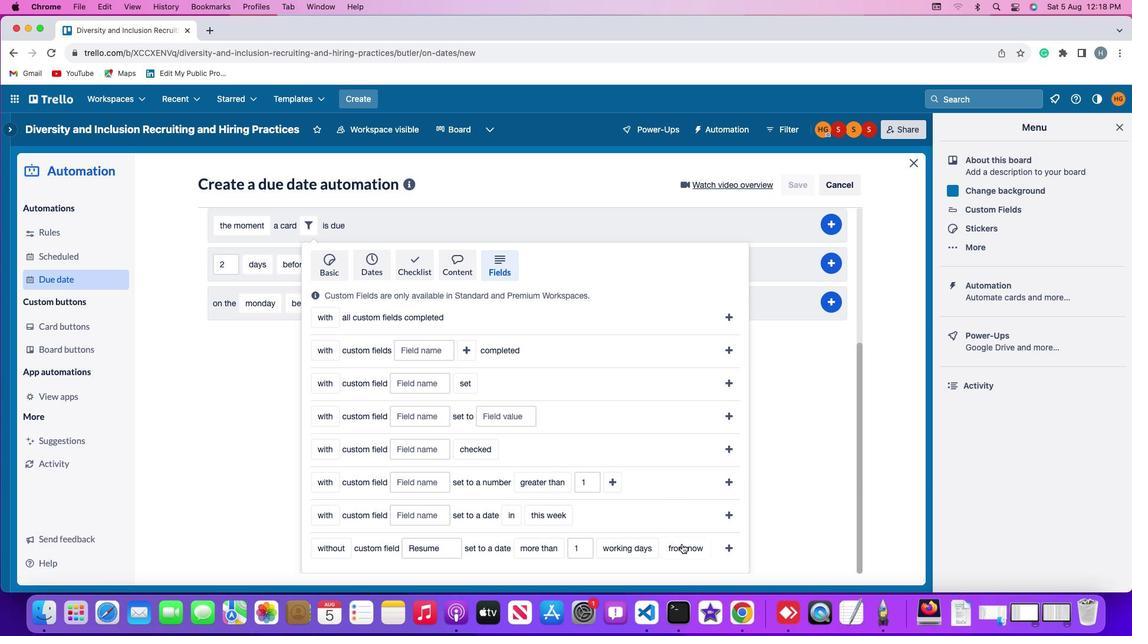 
Action: Mouse moved to (687, 526)
Screenshot: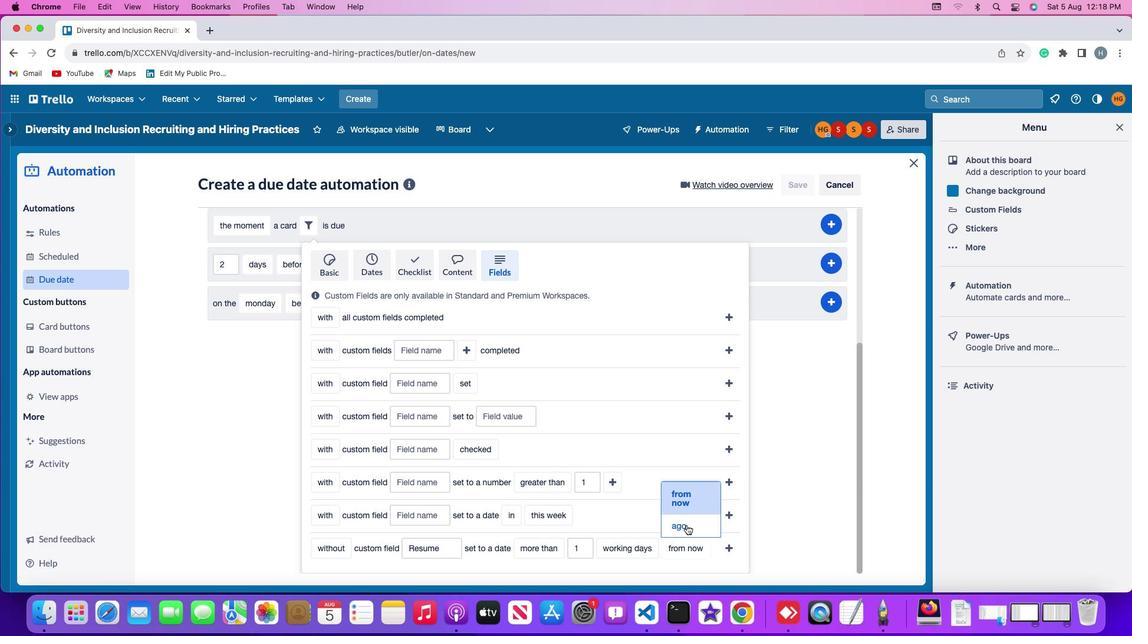 
Action: Mouse pressed left at (687, 526)
Screenshot: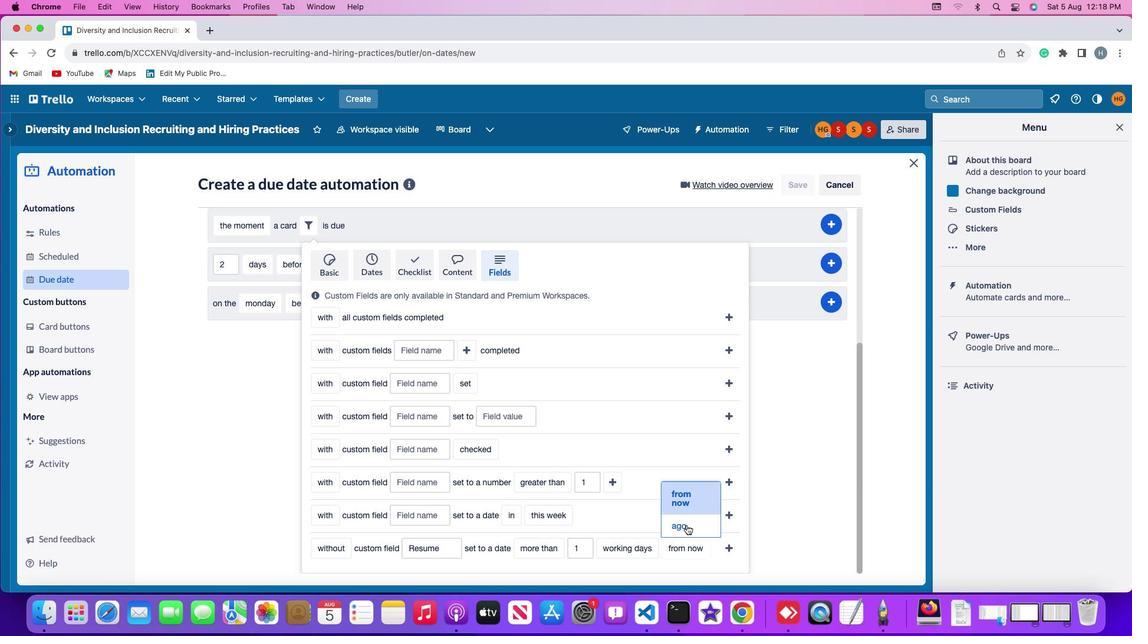 
Action: Mouse moved to (708, 545)
Screenshot: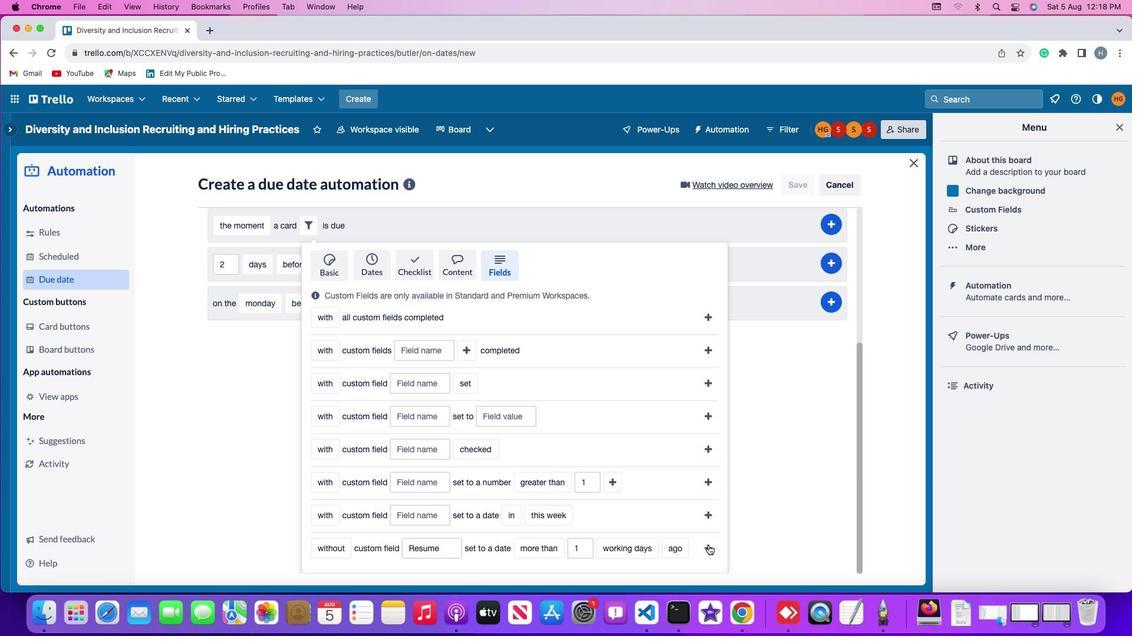 
Action: Mouse pressed left at (708, 545)
Screenshot: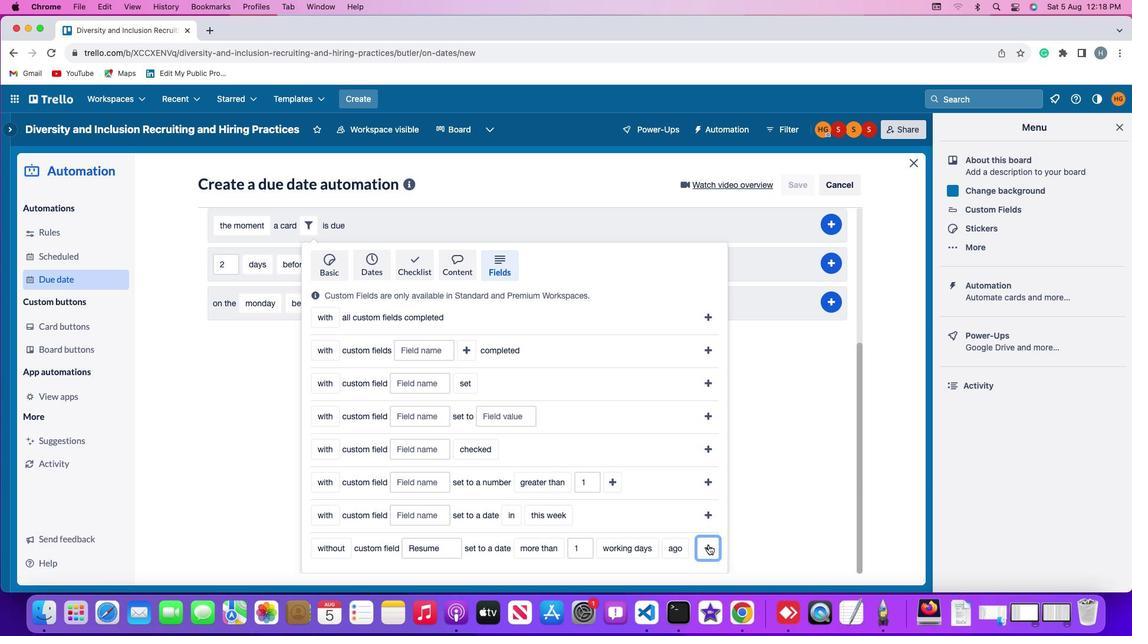 
Action: Mouse moved to (836, 433)
Screenshot: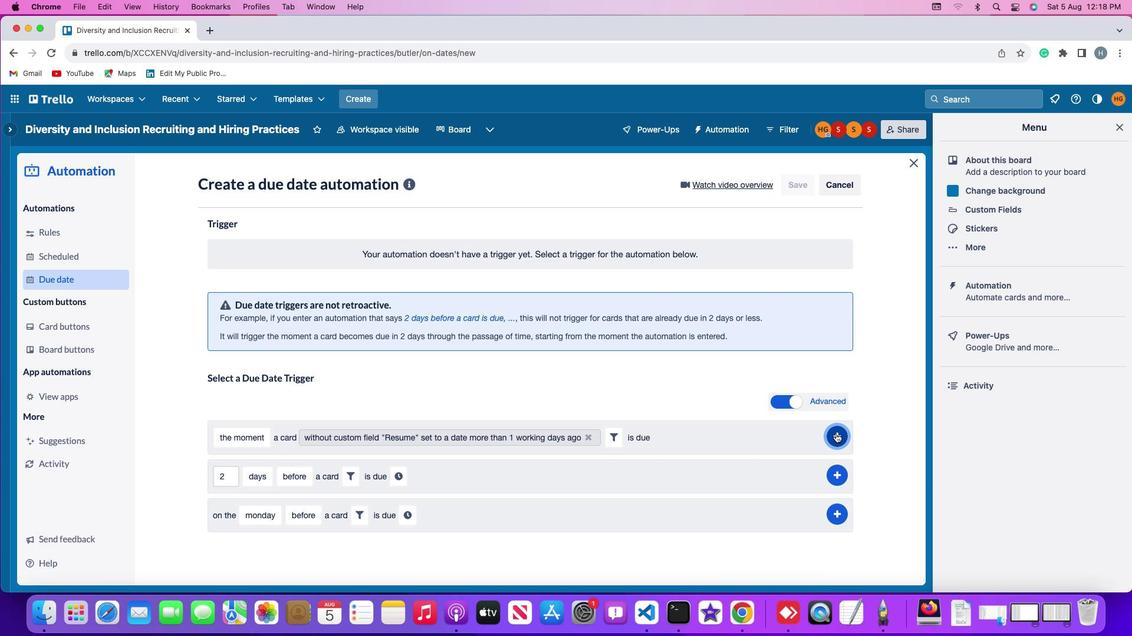 
Action: Mouse pressed left at (836, 433)
Screenshot: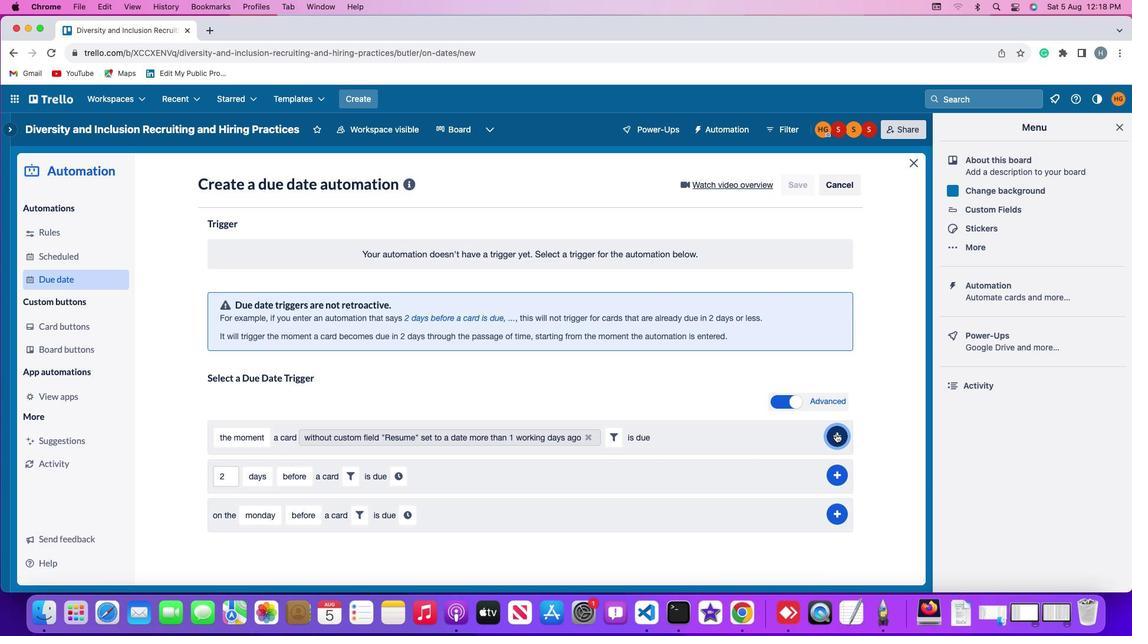 
Action: Mouse moved to (897, 346)
Screenshot: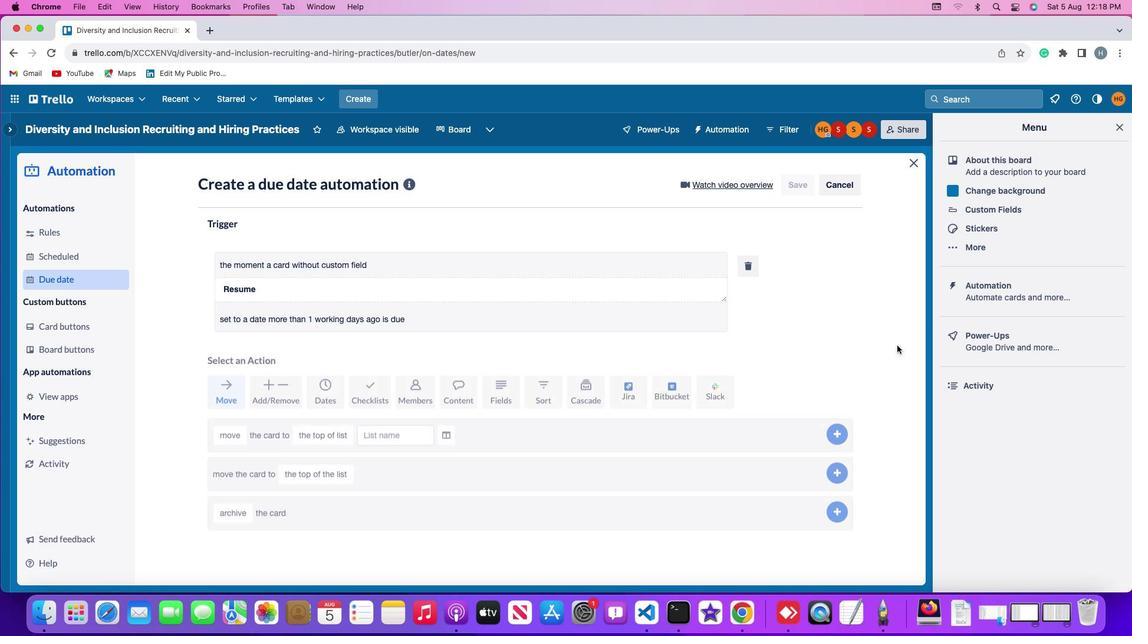 
